 Task: Create a due date automation trigger when advanced on, on the monday of the week before a card is due add dates due in more than 1 working days at 11:00 AM.
Action: Mouse moved to (1180, 99)
Screenshot: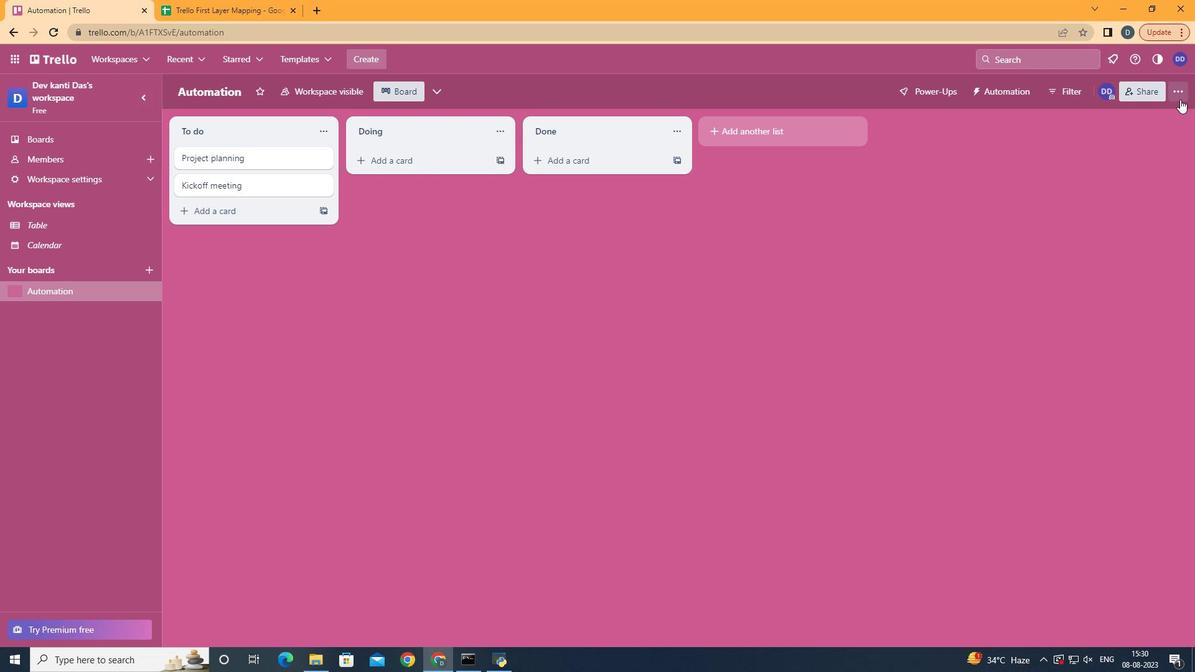 
Action: Mouse pressed left at (1180, 99)
Screenshot: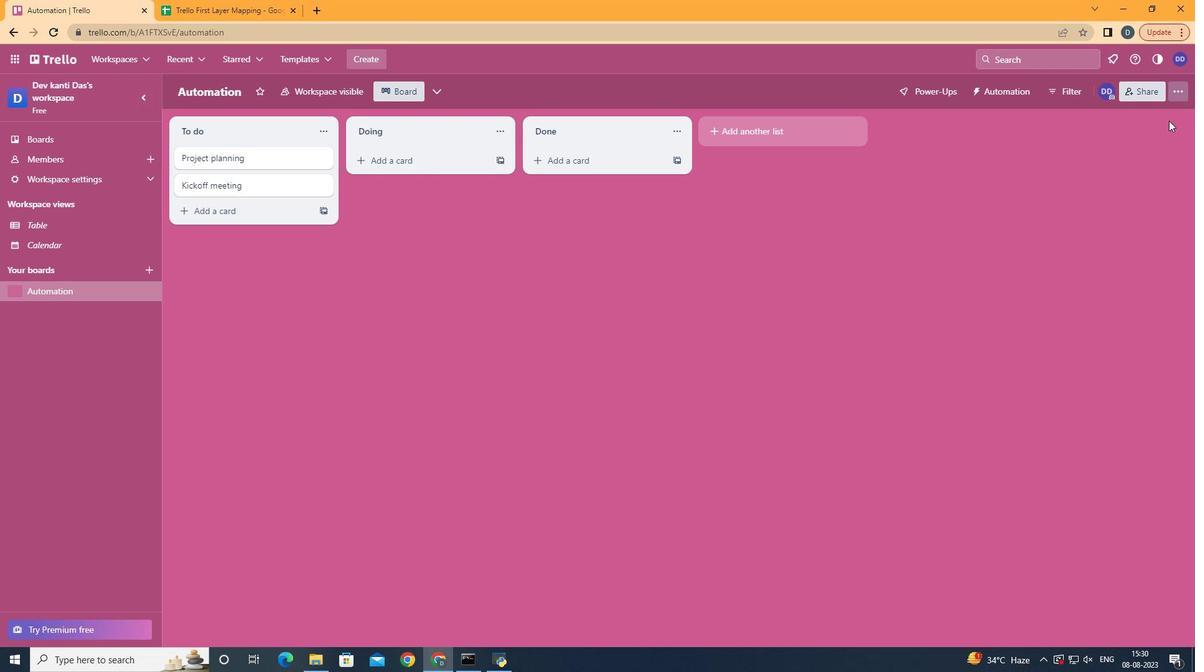 
Action: Mouse moved to (1093, 281)
Screenshot: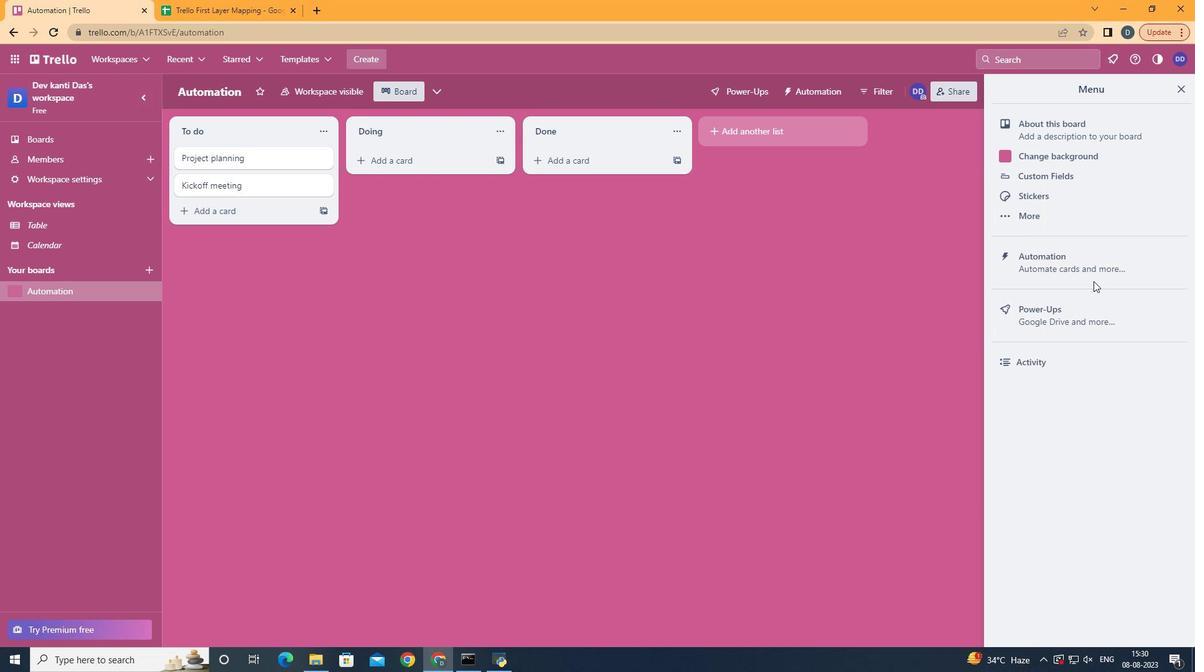 
Action: Mouse pressed left at (1093, 281)
Screenshot: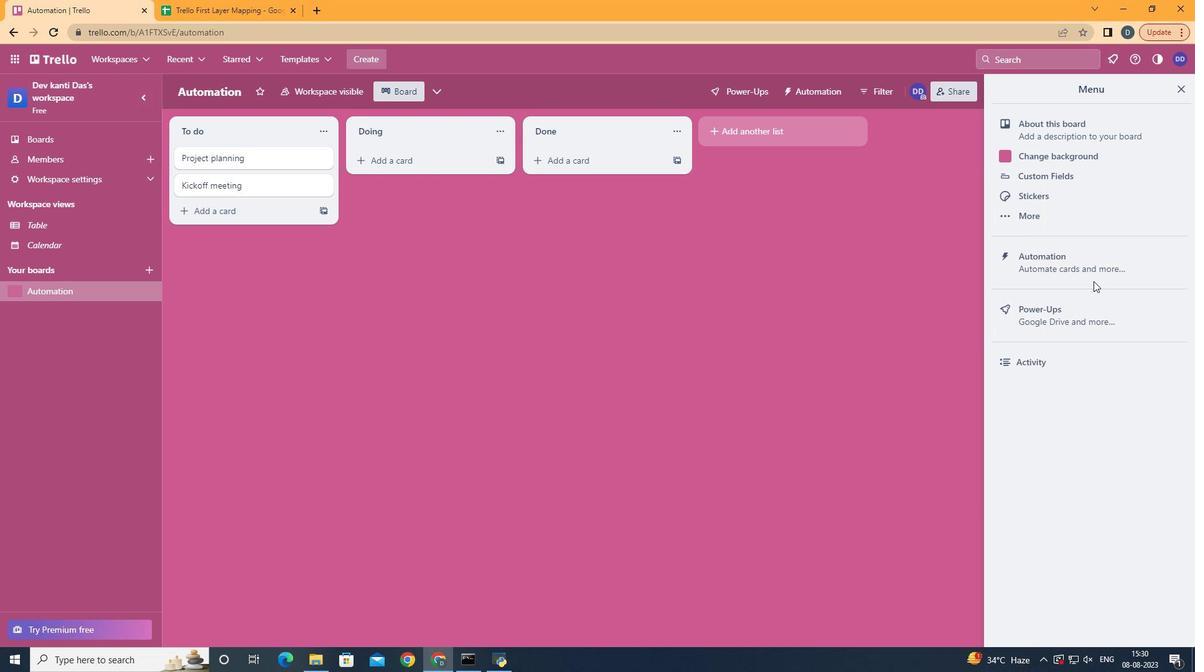 
Action: Mouse moved to (1103, 263)
Screenshot: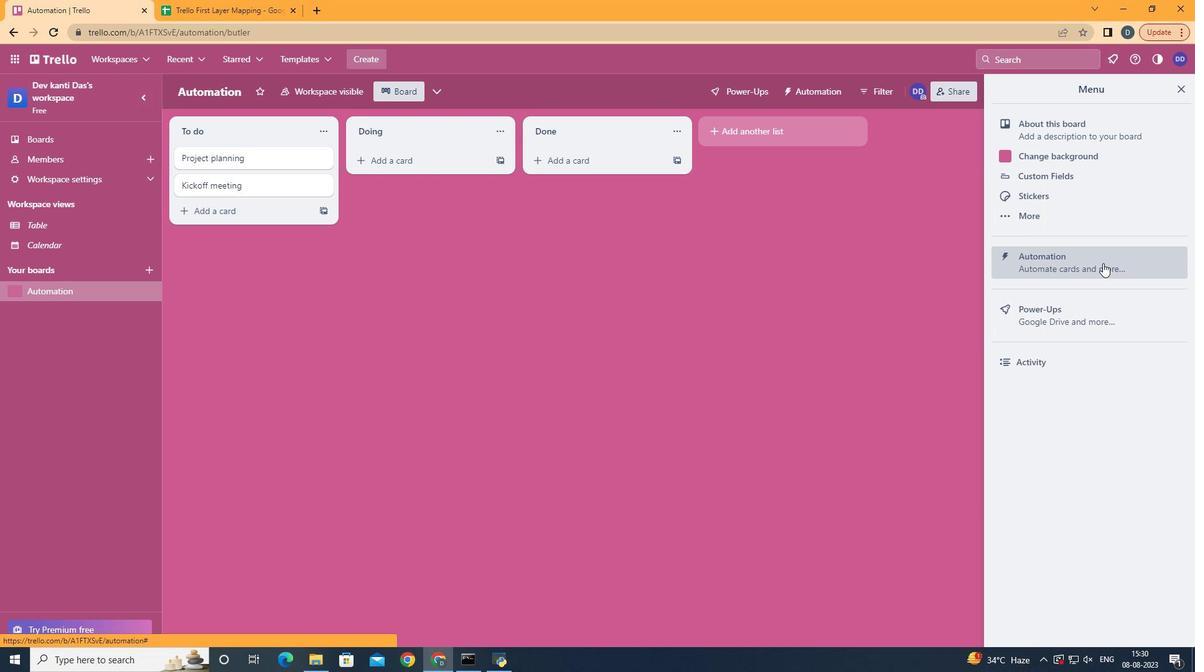 
Action: Mouse pressed left at (1099, 263)
Screenshot: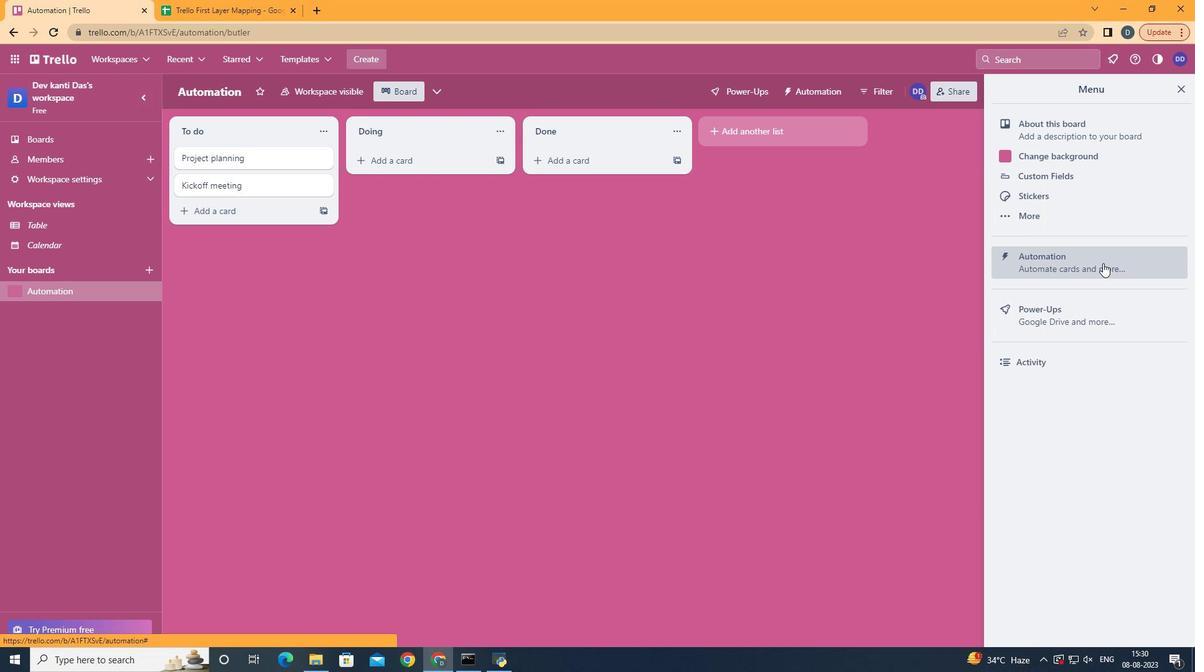 
Action: Mouse moved to (212, 246)
Screenshot: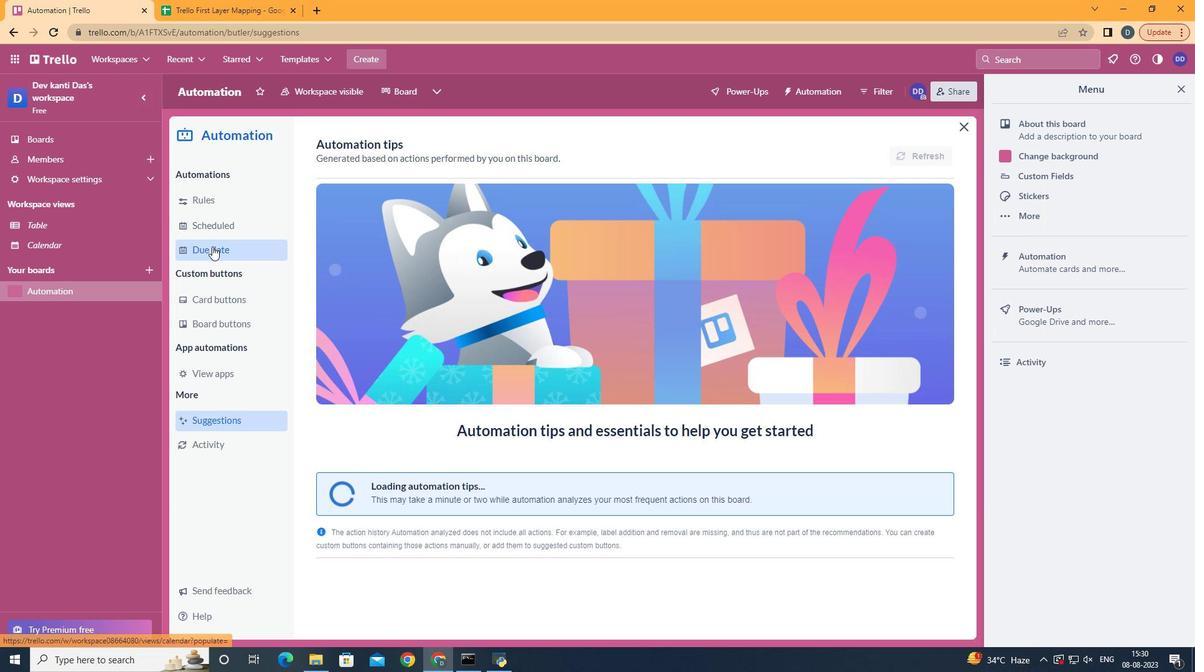 
Action: Mouse pressed left at (212, 246)
Screenshot: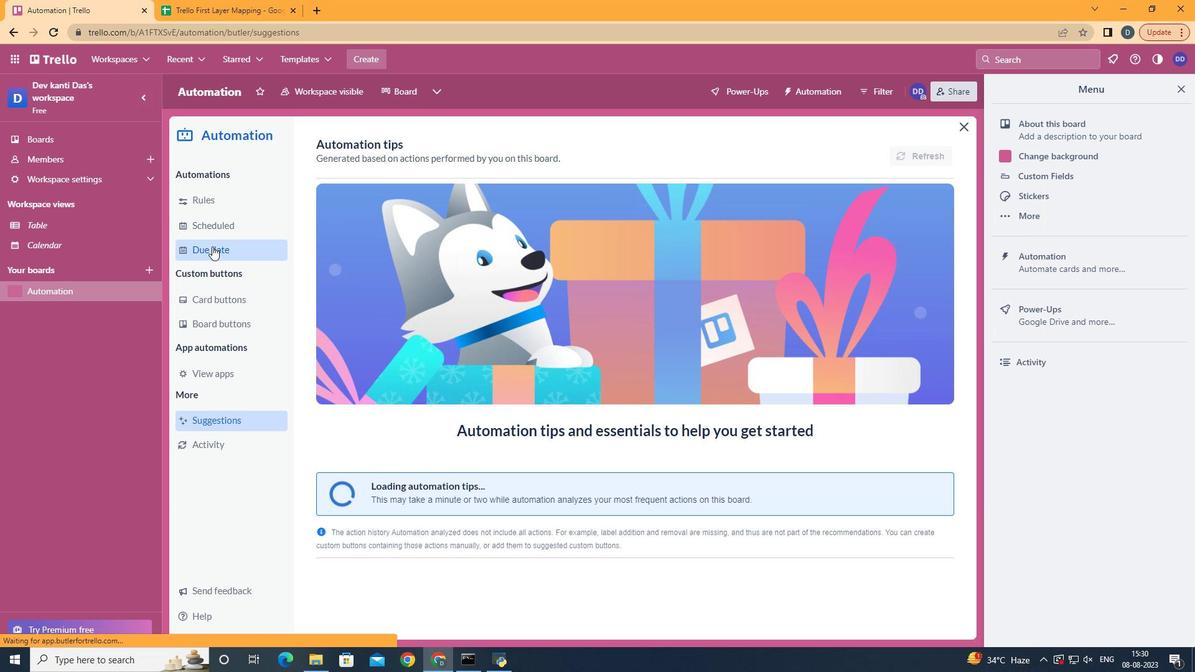 
Action: Mouse moved to (857, 146)
Screenshot: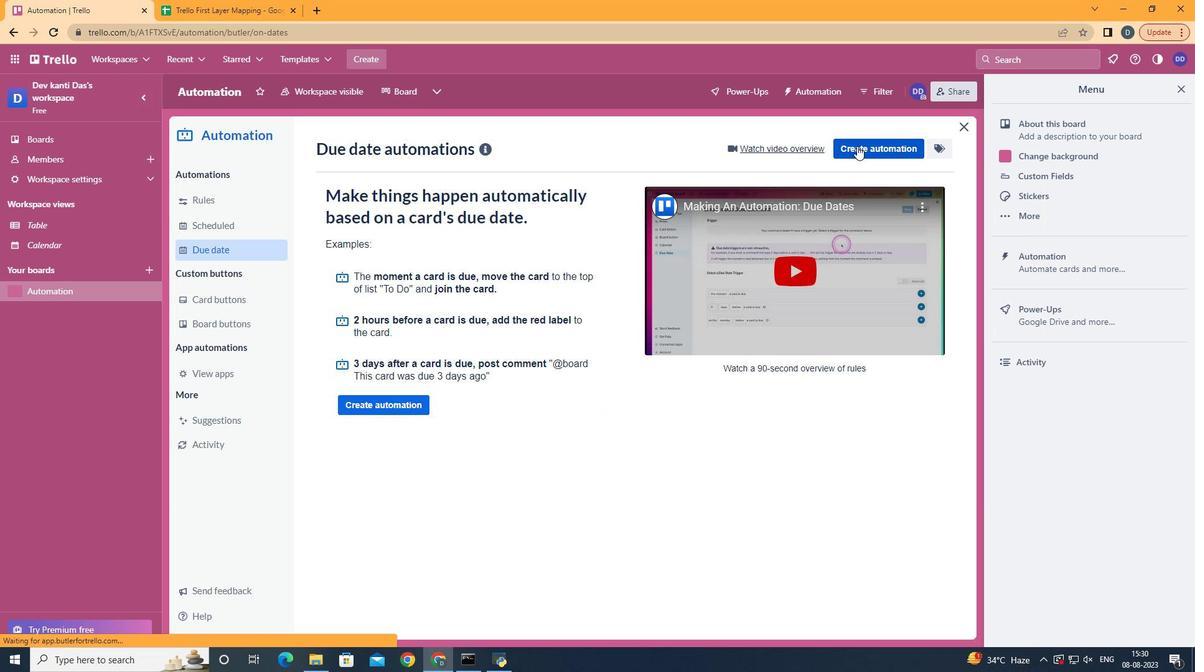 
Action: Mouse pressed left at (857, 146)
Screenshot: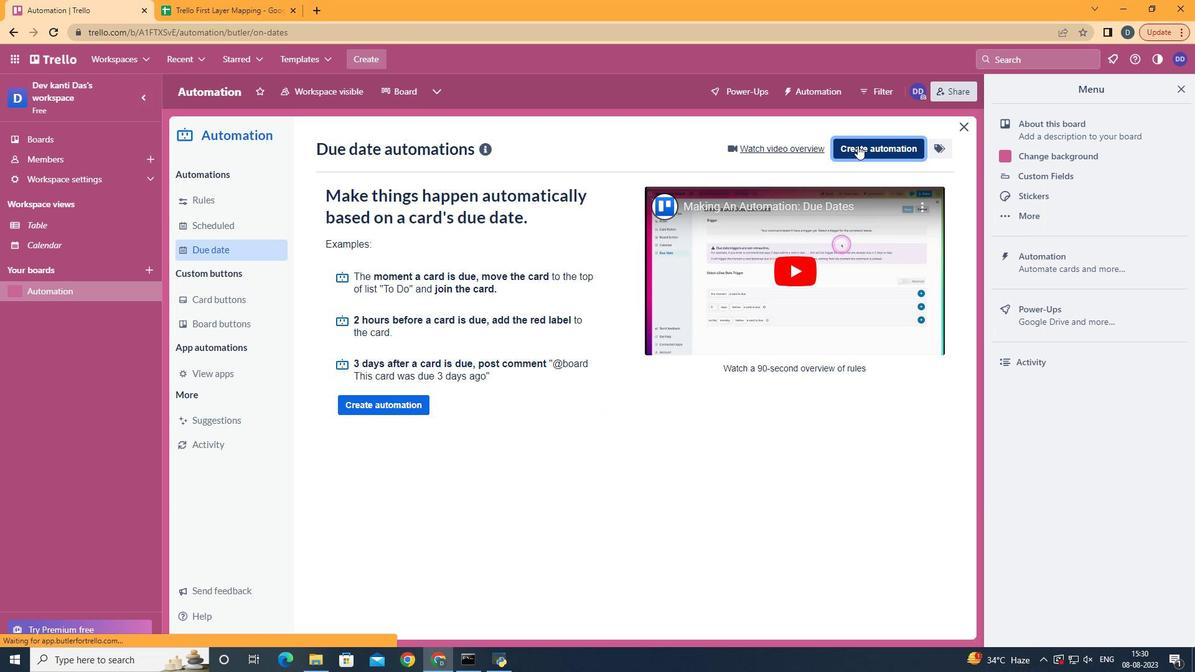 
Action: Mouse moved to (641, 264)
Screenshot: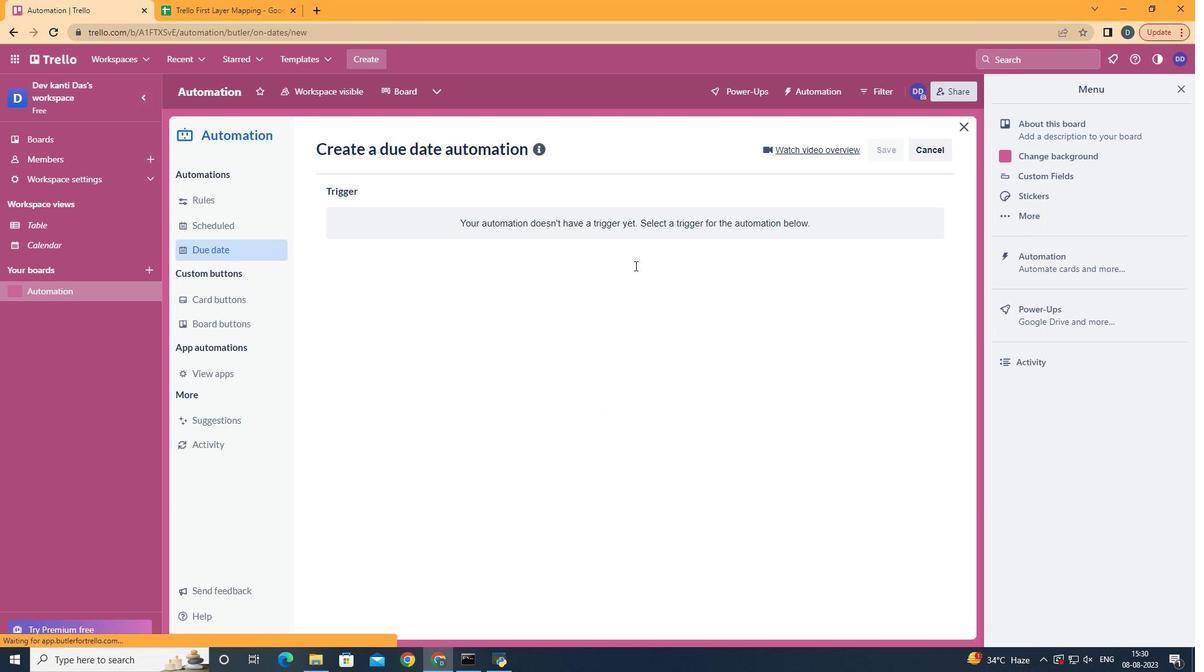 
Action: Mouse pressed left at (641, 264)
Screenshot: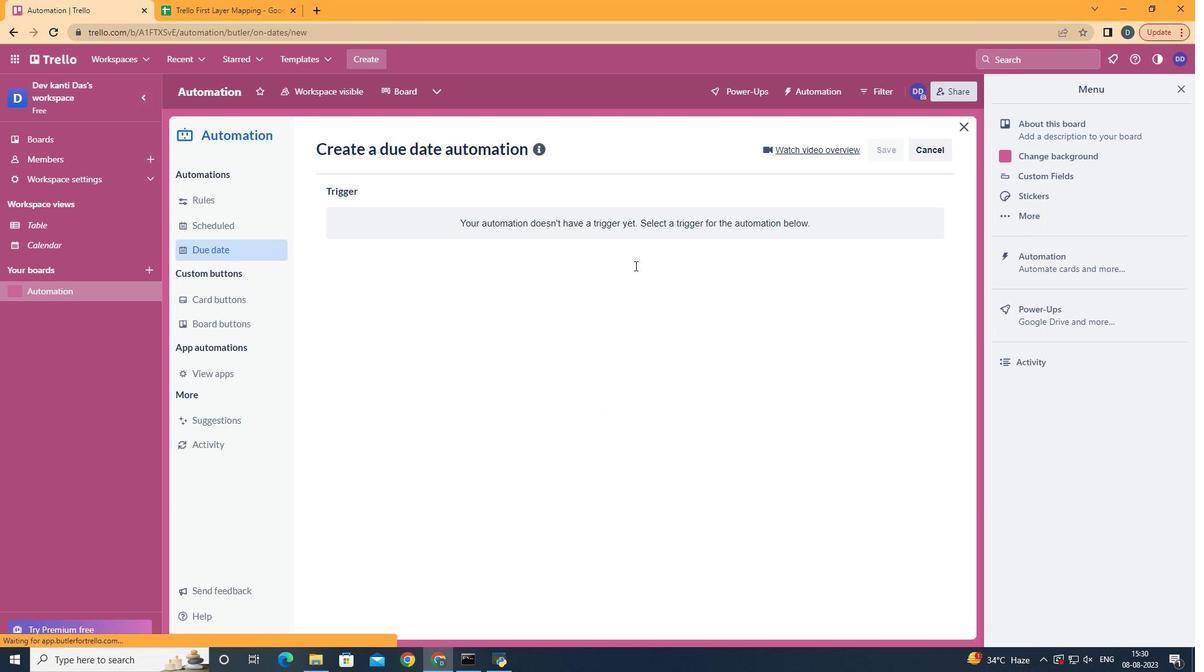 
Action: Mouse moved to (443, 595)
Screenshot: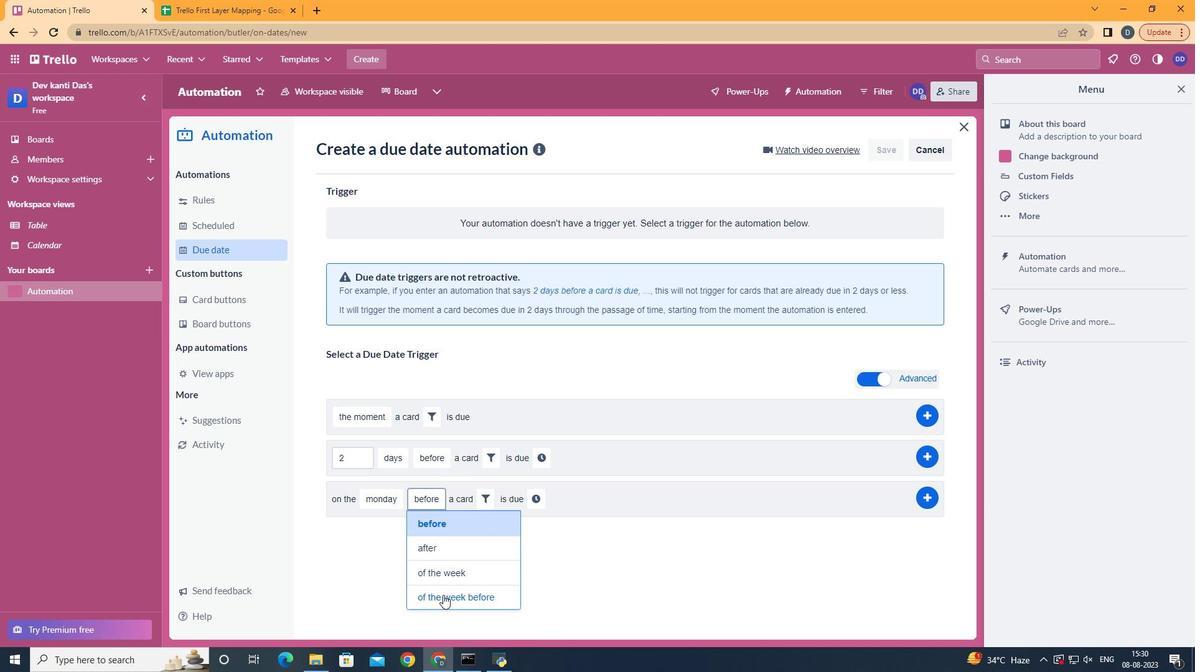 
Action: Mouse pressed left at (443, 595)
Screenshot: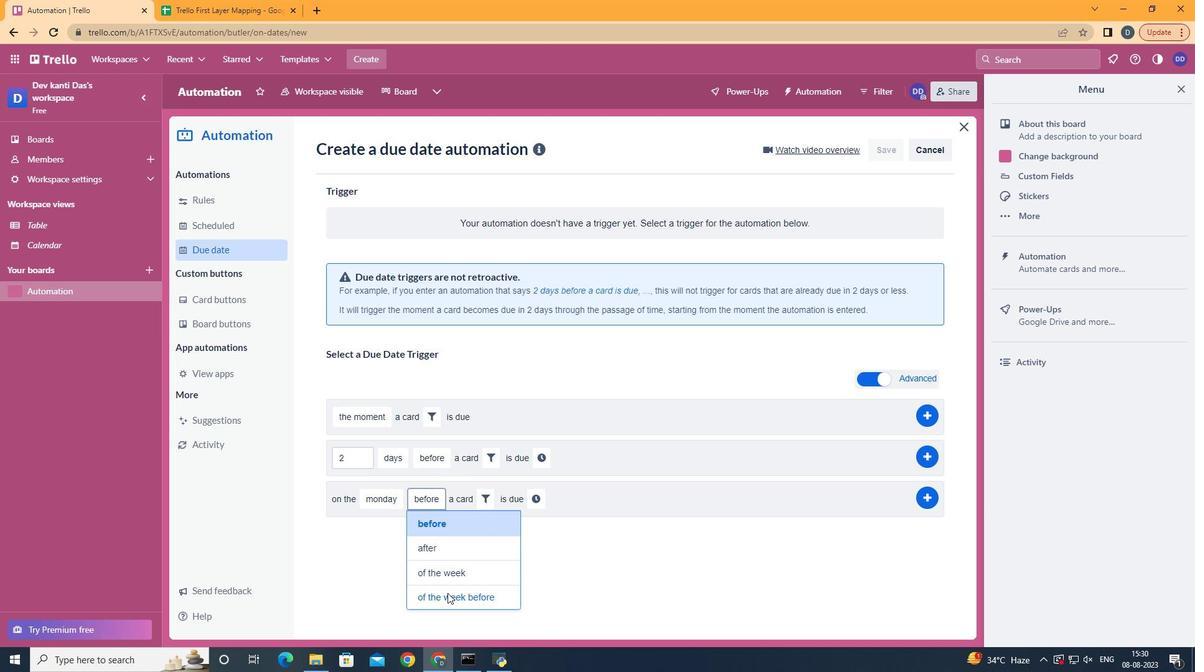 
Action: Mouse moved to (534, 499)
Screenshot: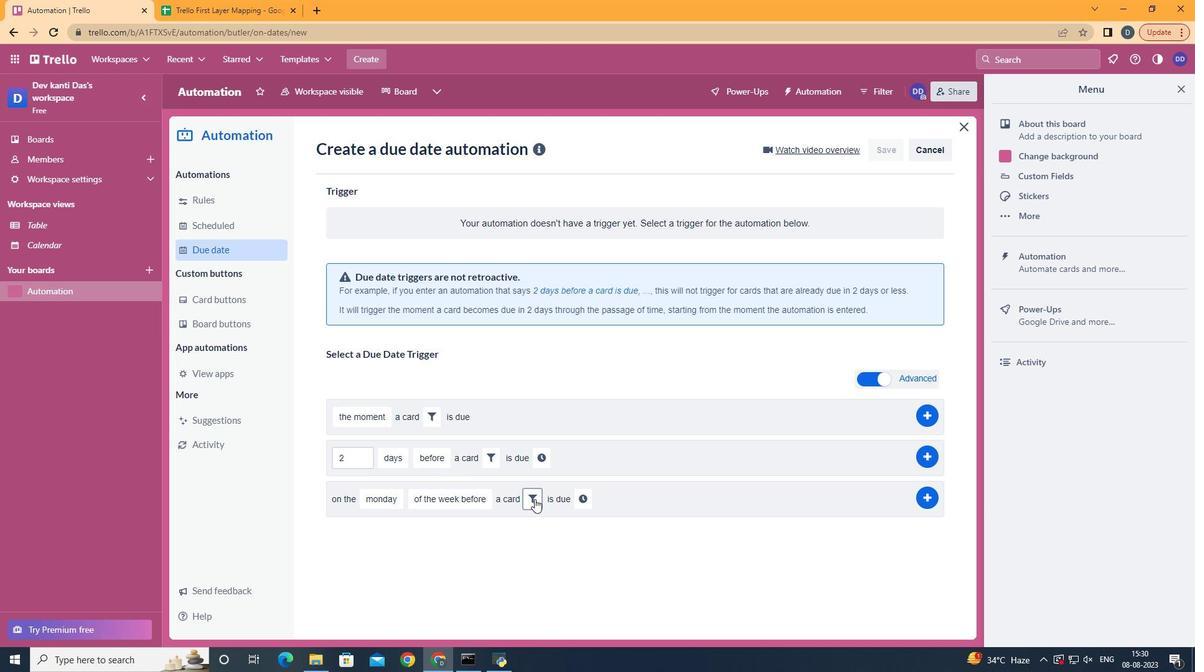 
Action: Mouse pressed left at (534, 499)
Screenshot: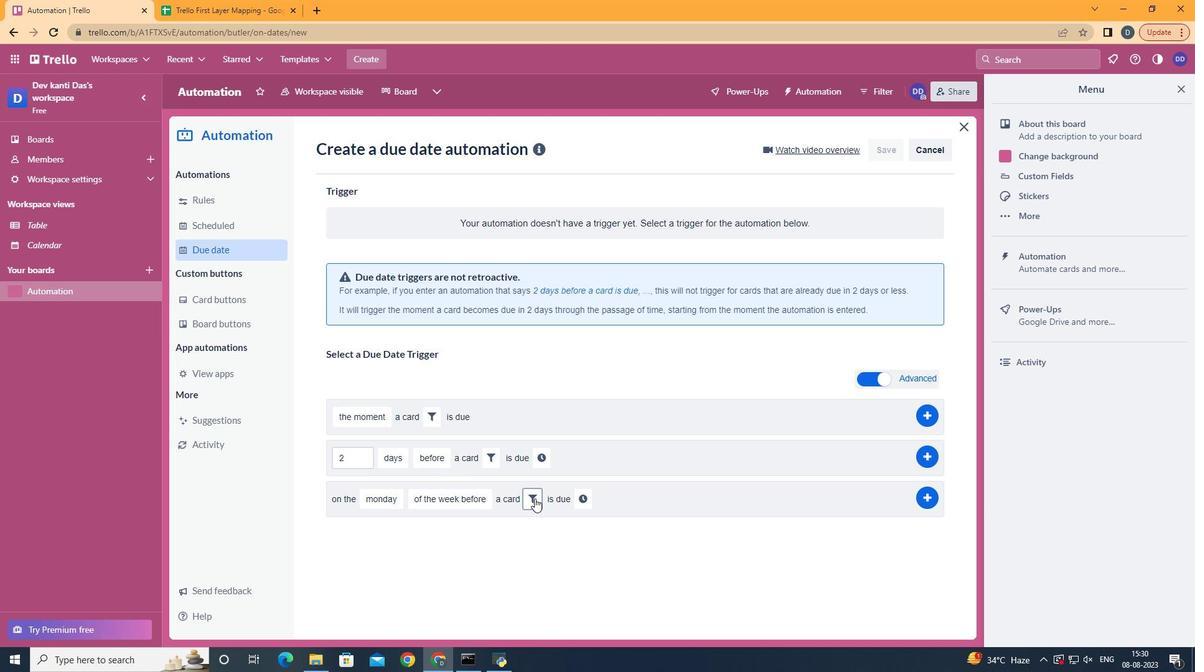 
Action: Mouse moved to (613, 552)
Screenshot: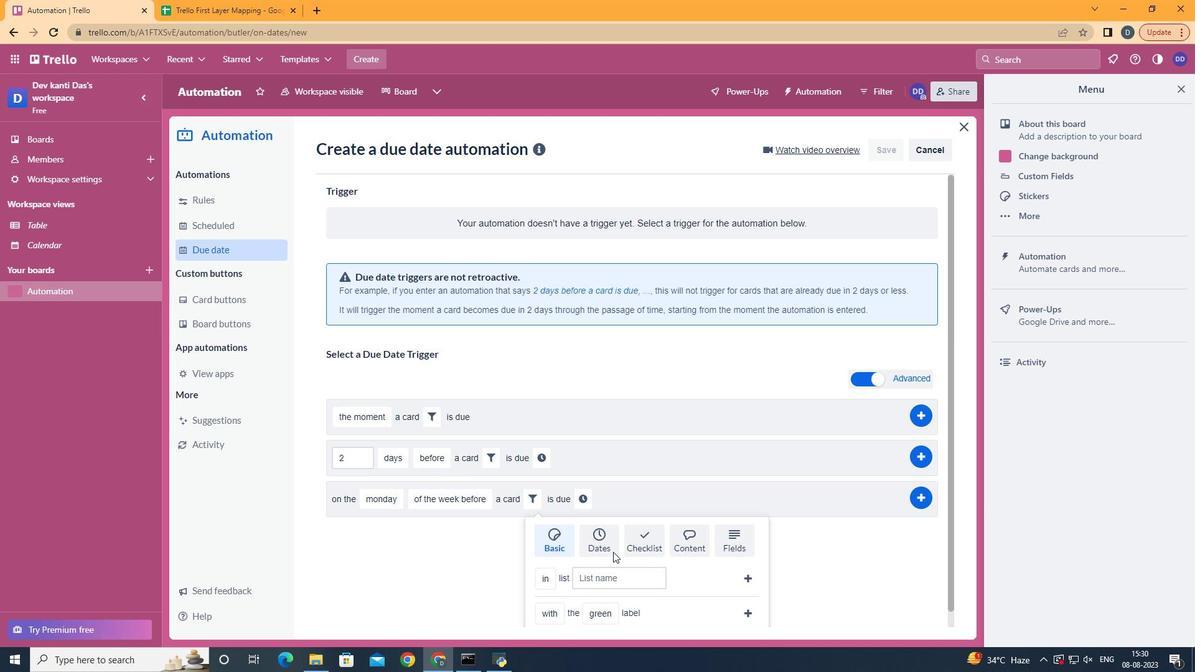
Action: Mouse pressed left at (613, 552)
Screenshot: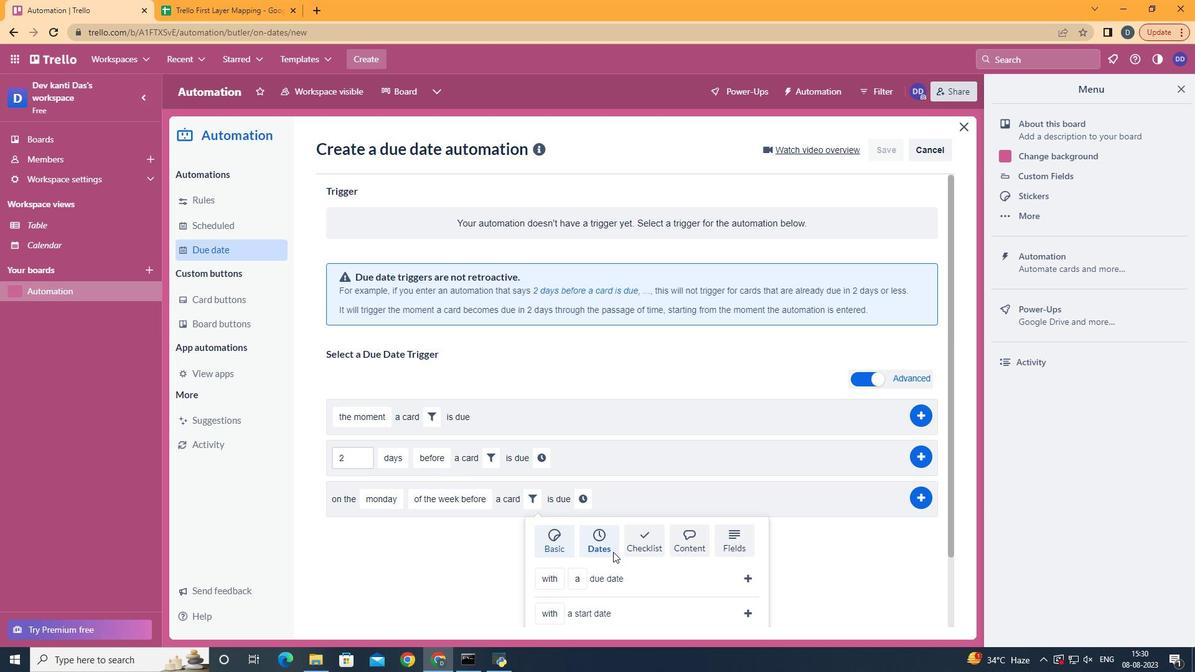 
Action: Mouse scrolled (613, 551) with delta (0, 0)
Screenshot: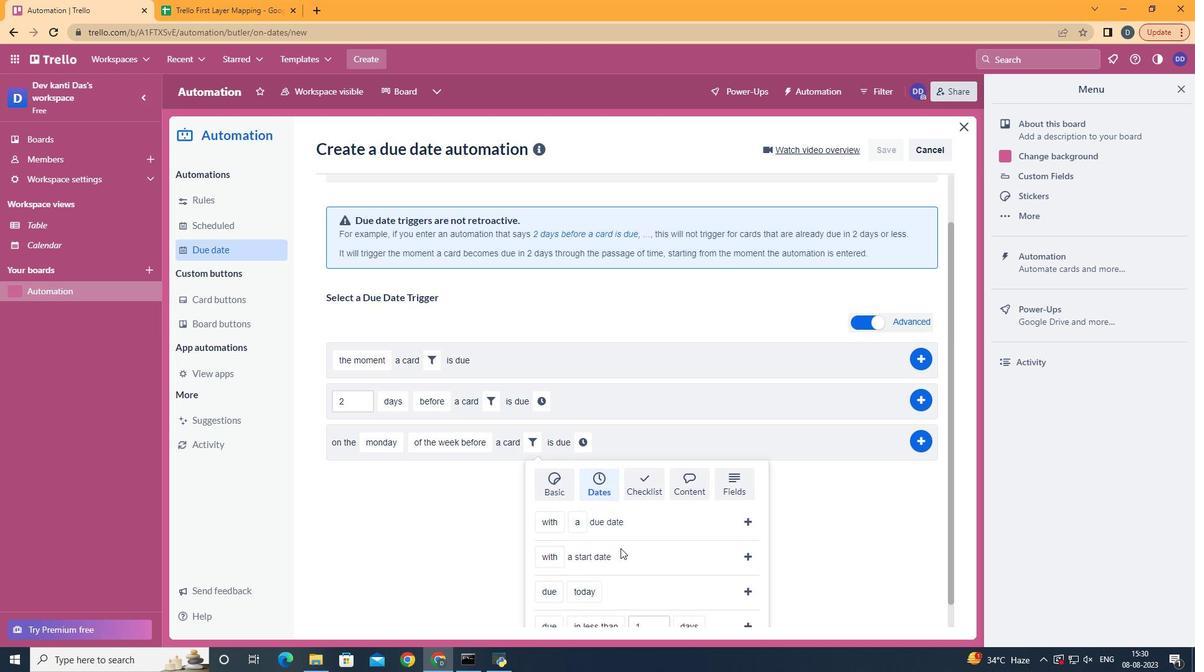 
Action: Mouse scrolled (613, 551) with delta (0, 0)
Screenshot: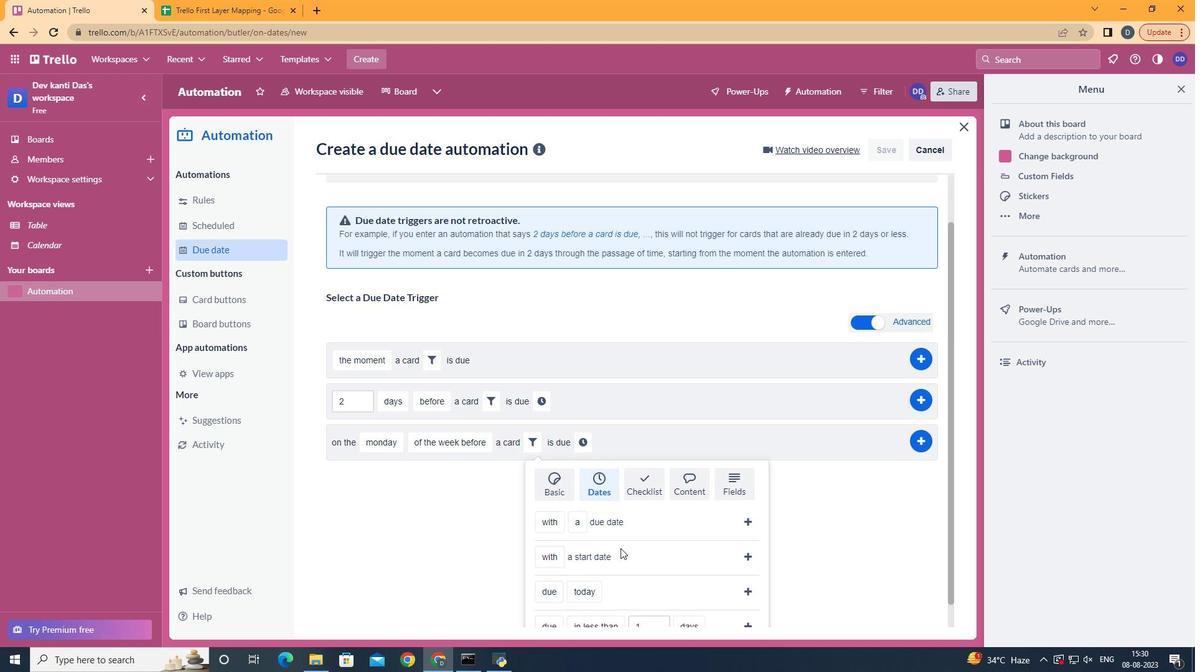 
Action: Mouse scrolled (613, 551) with delta (0, 0)
Screenshot: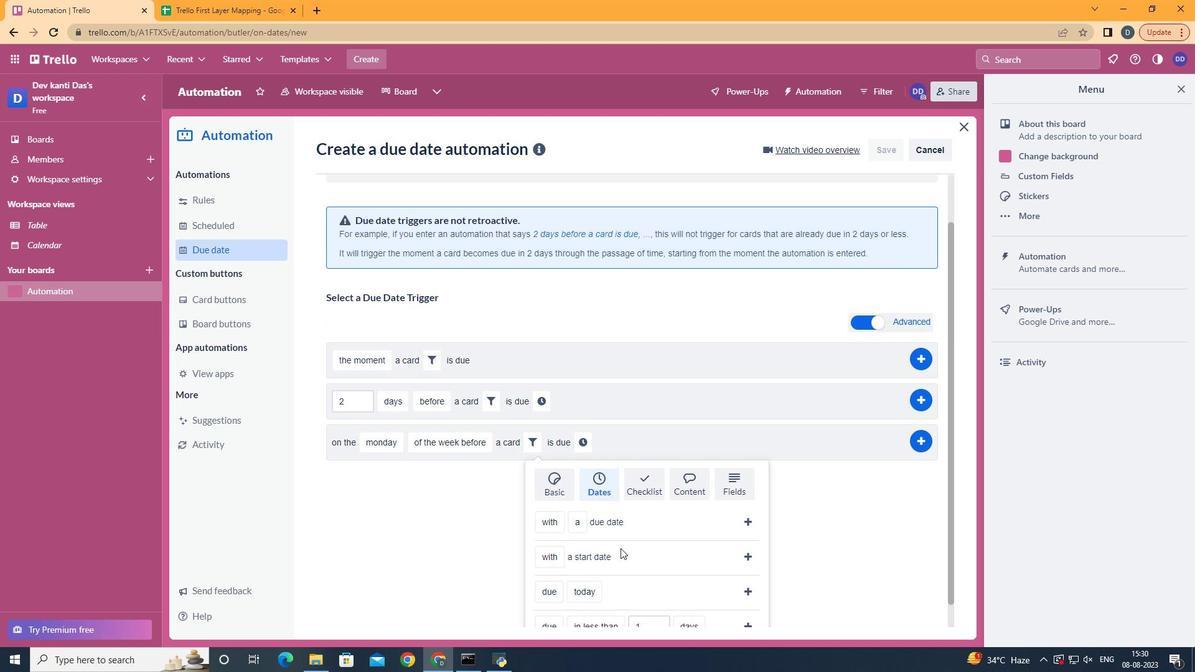 
Action: Mouse scrolled (613, 551) with delta (0, 0)
Screenshot: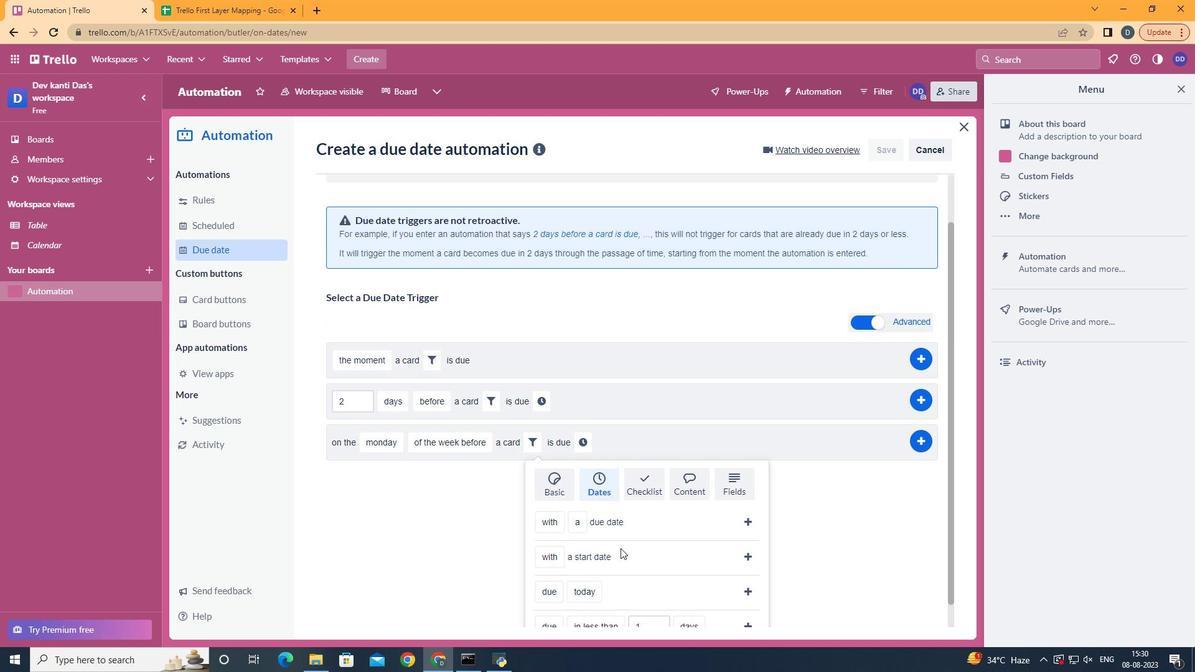 
Action: Mouse scrolled (613, 551) with delta (0, 0)
Screenshot: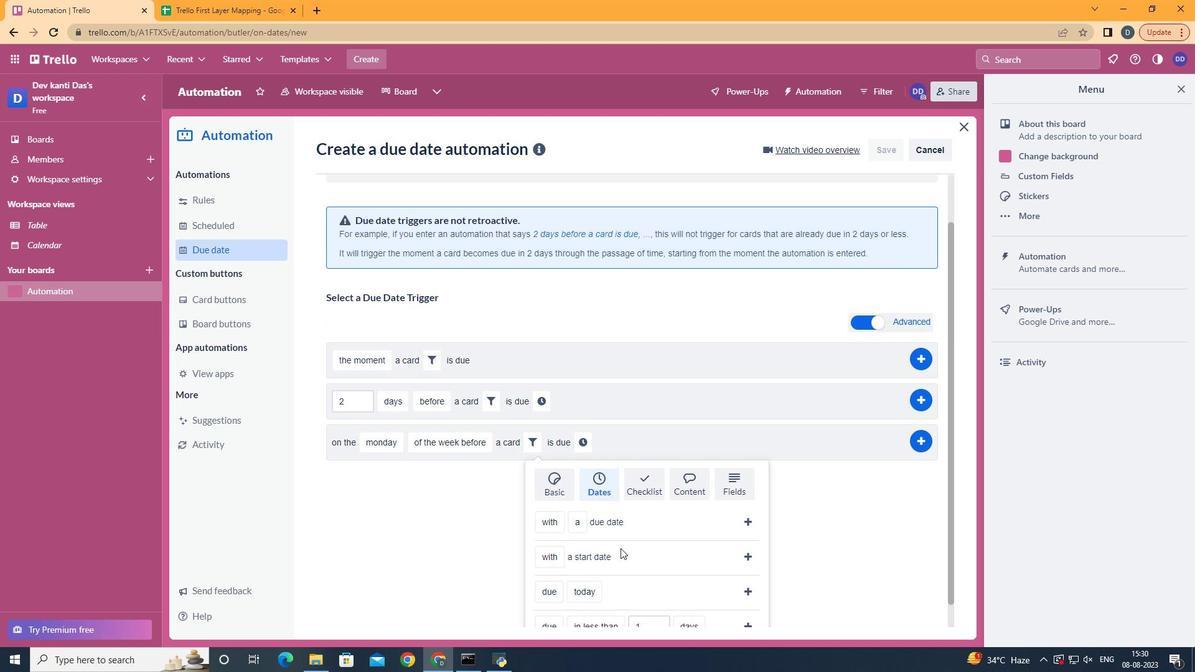 
Action: Mouse scrolled (613, 551) with delta (0, 0)
Screenshot: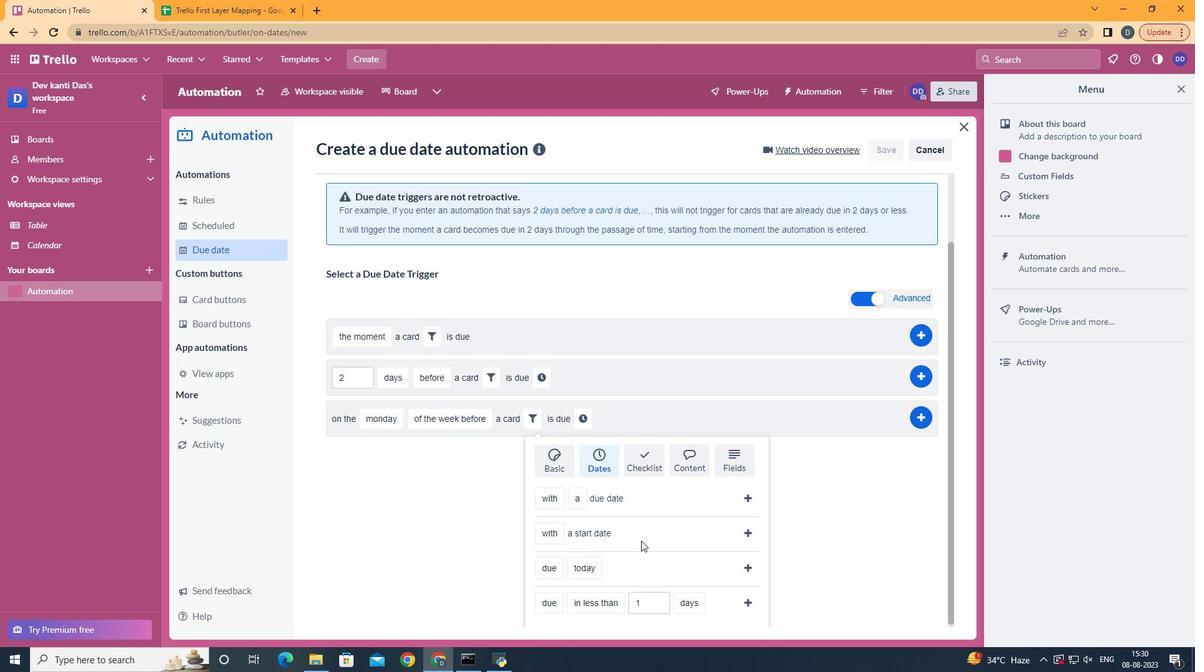 
Action: Mouse moved to (564, 546)
Screenshot: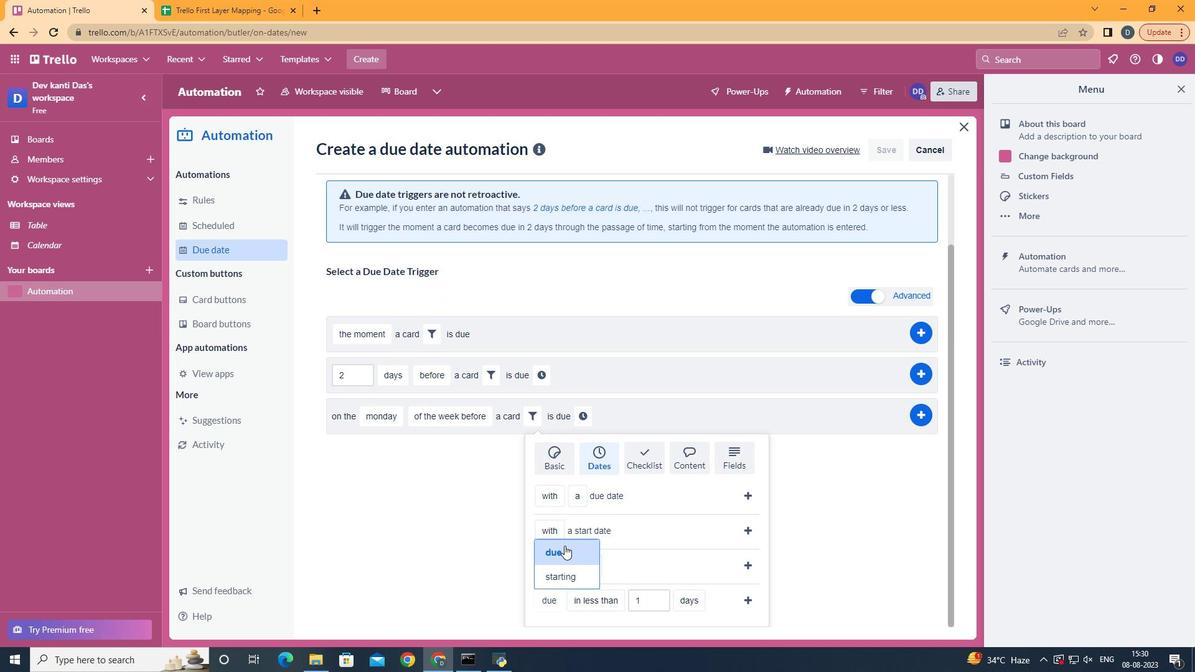 
Action: Mouse pressed left at (564, 546)
Screenshot: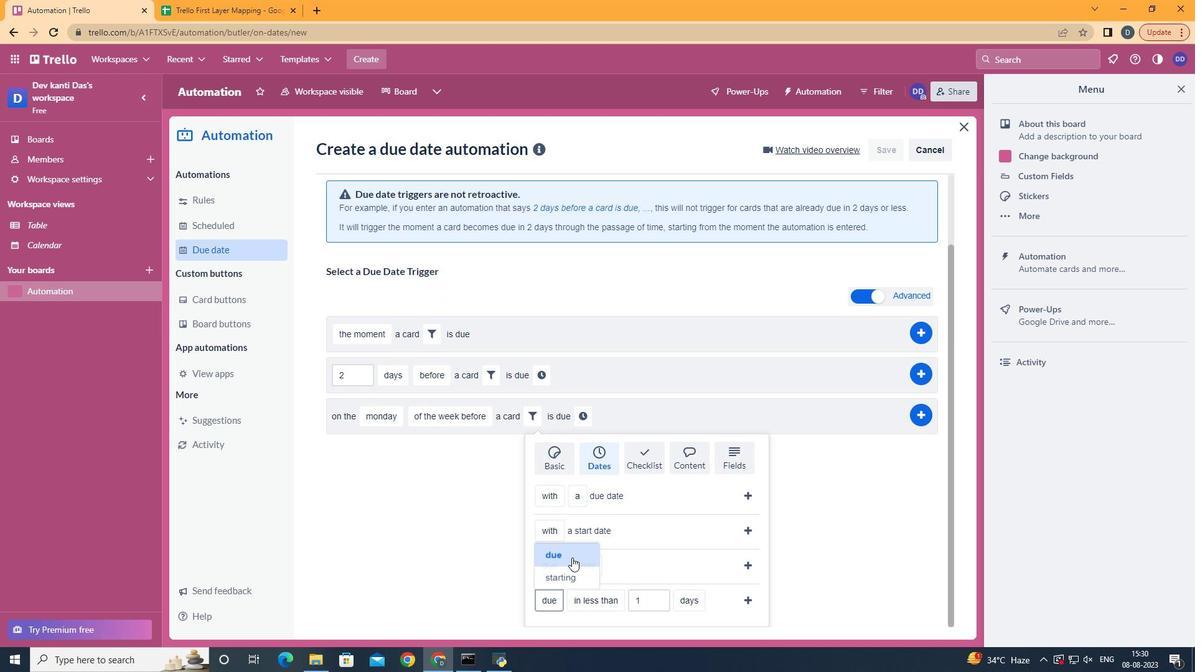
Action: Mouse moved to (615, 523)
Screenshot: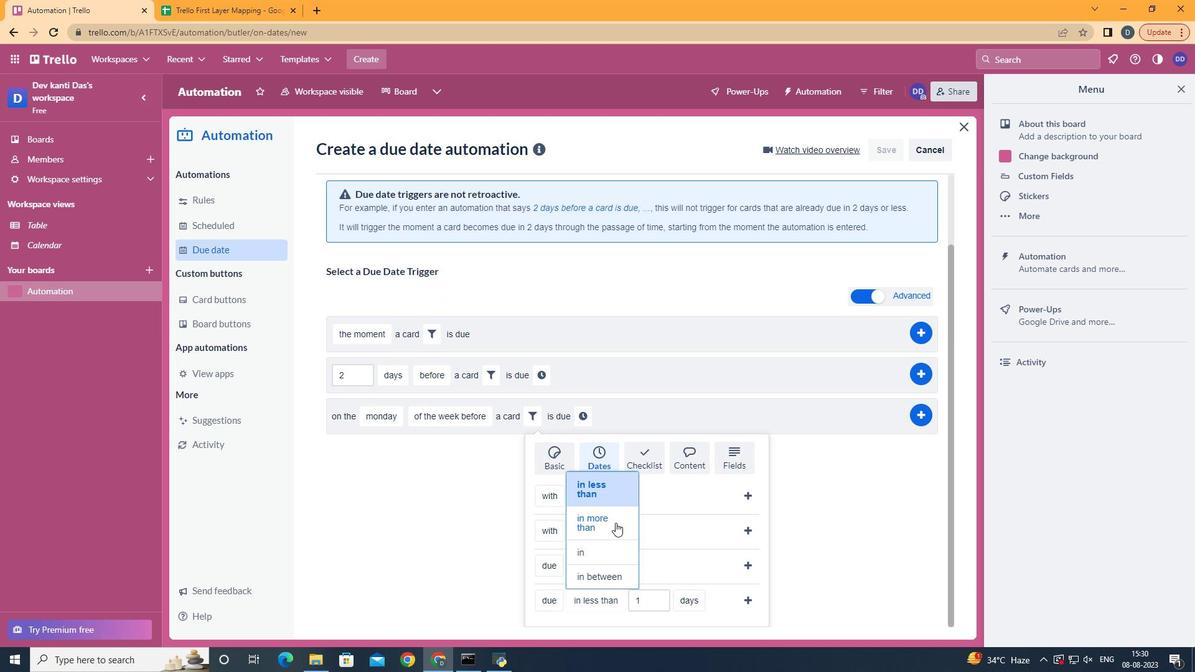 
Action: Mouse pressed left at (615, 523)
Screenshot: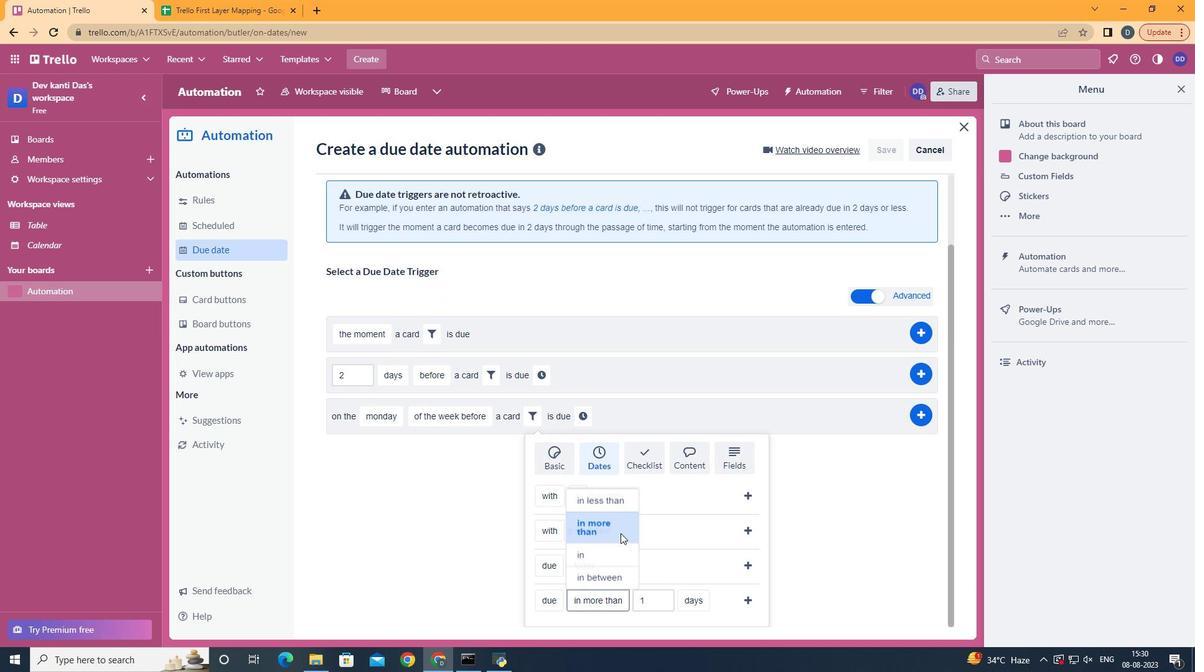 
Action: Mouse moved to (702, 577)
Screenshot: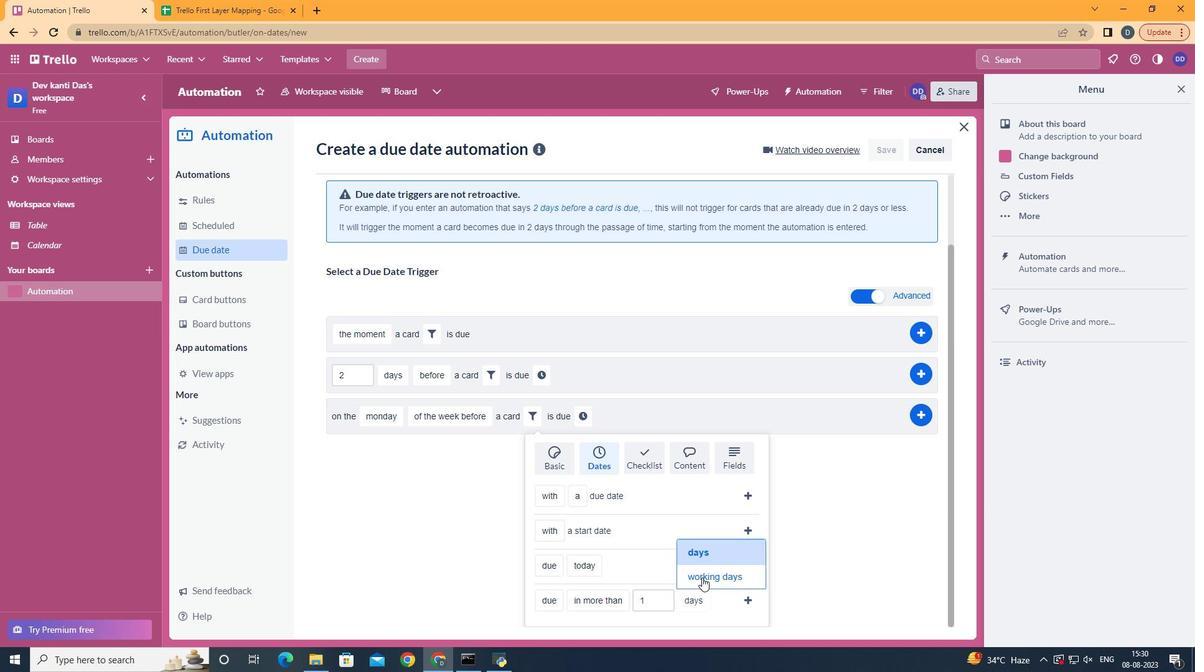 
Action: Mouse pressed left at (702, 577)
Screenshot: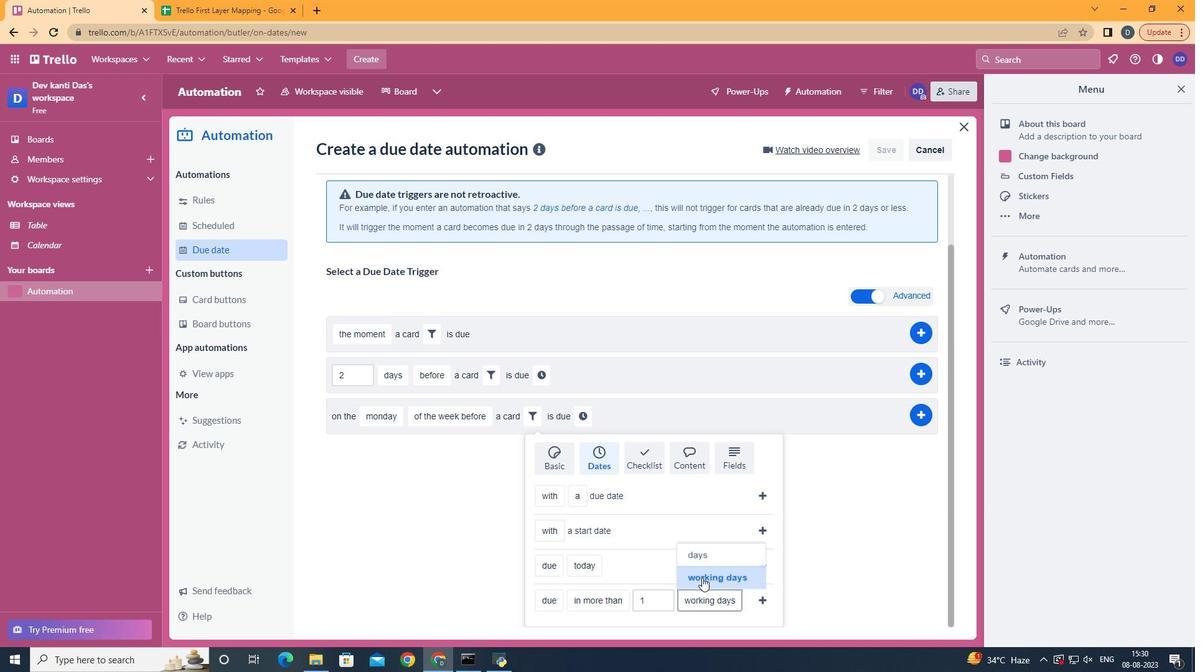 
Action: Mouse moved to (755, 600)
Screenshot: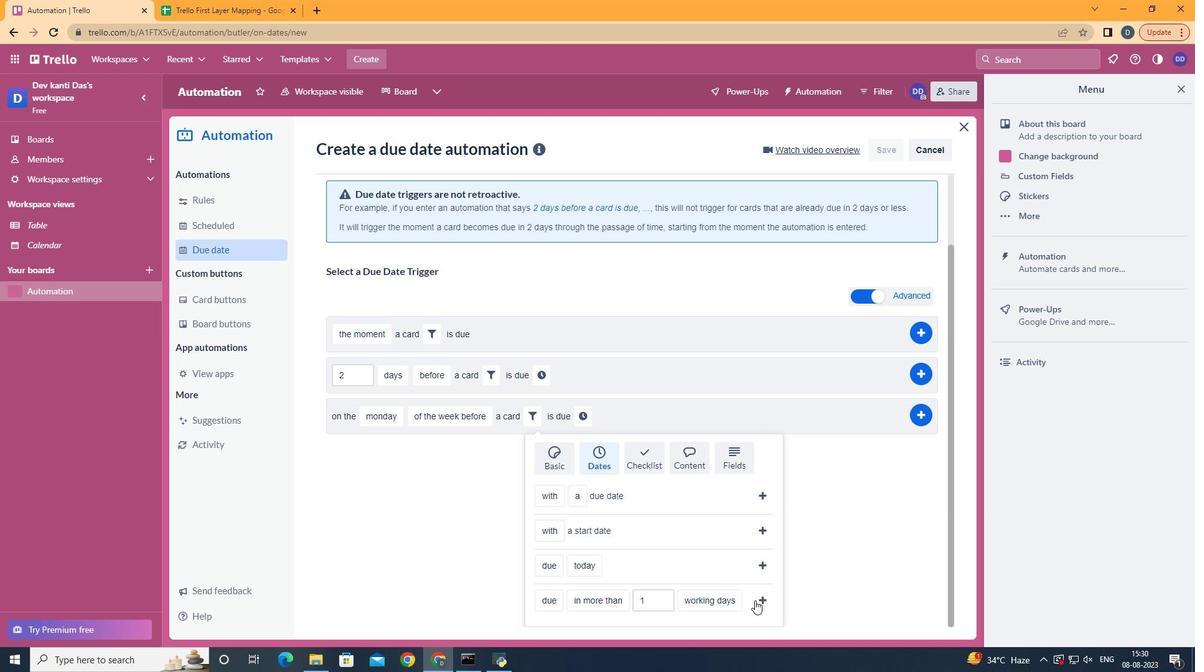 
Action: Mouse pressed left at (755, 600)
Screenshot: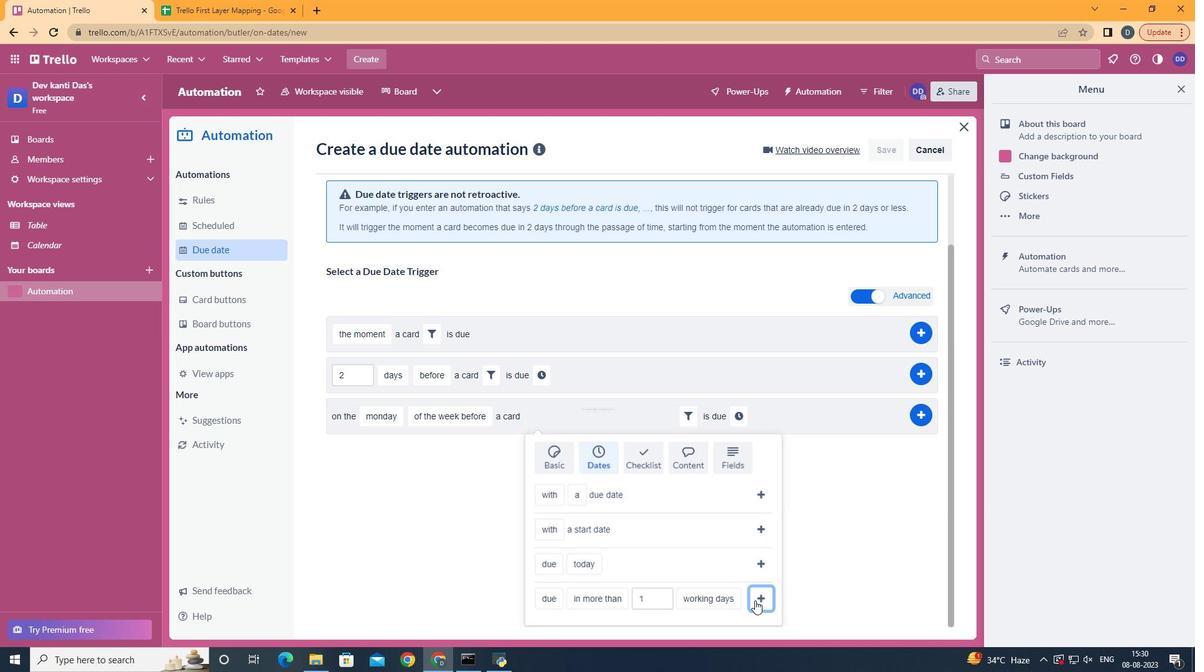 
Action: Mouse moved to (736, 500)
Screenshot: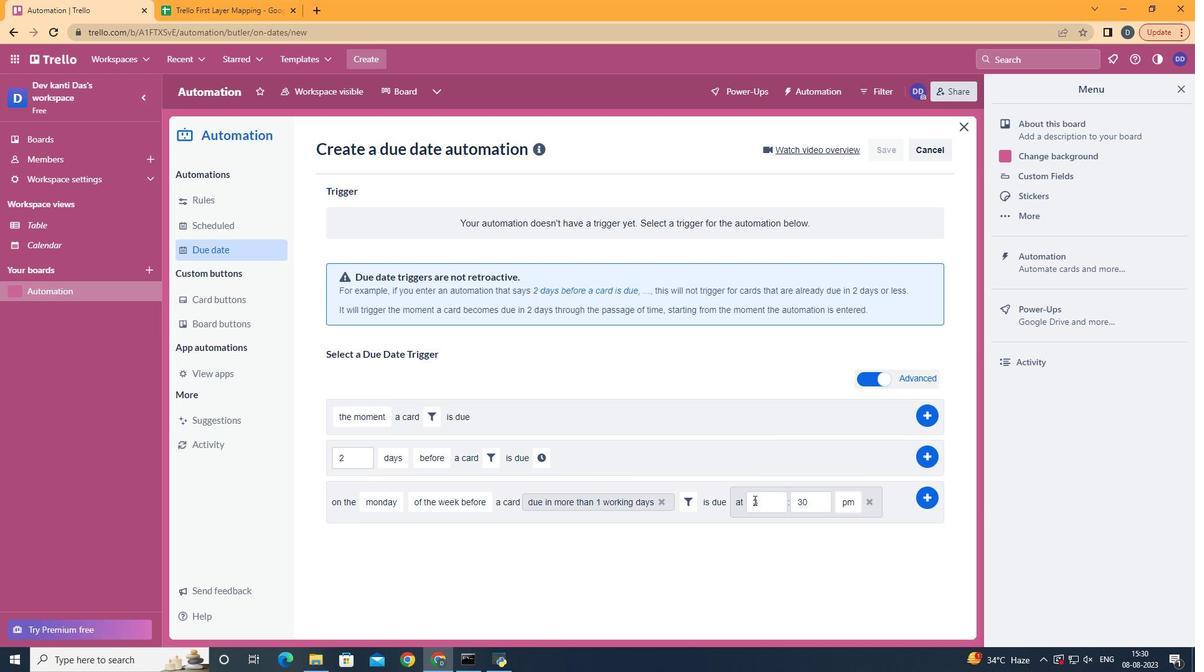 
Action: Mouse pressed left at (736, 500)
Screenshot: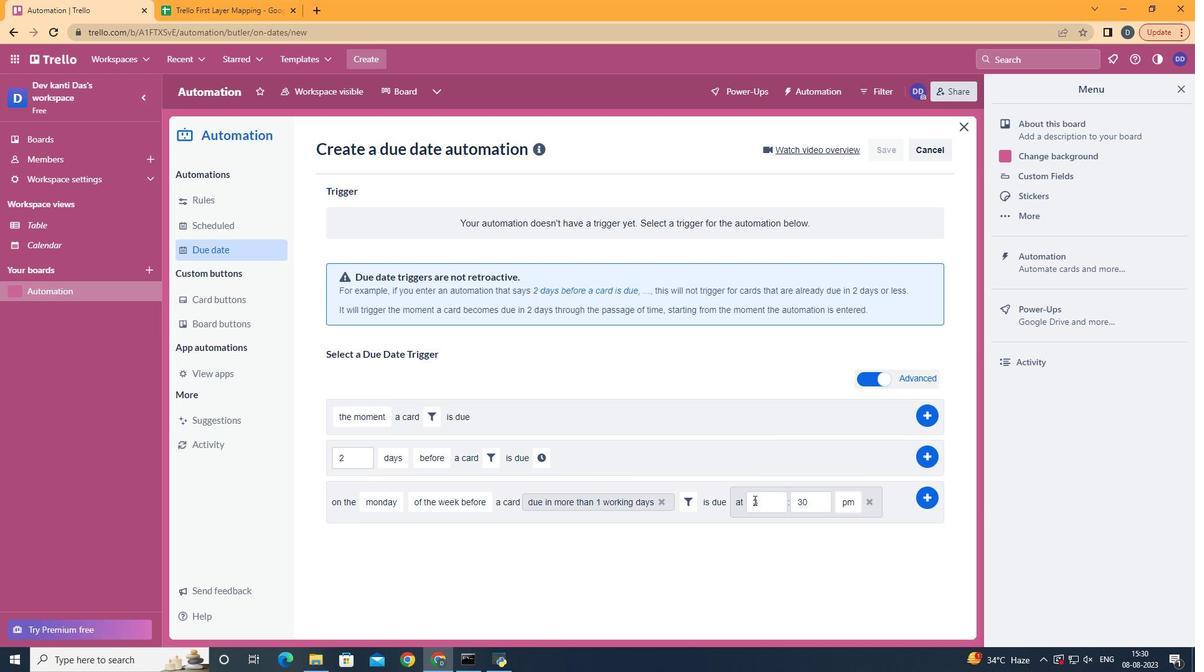 
Action: Mouse moved to (780, 501)
Screenshot: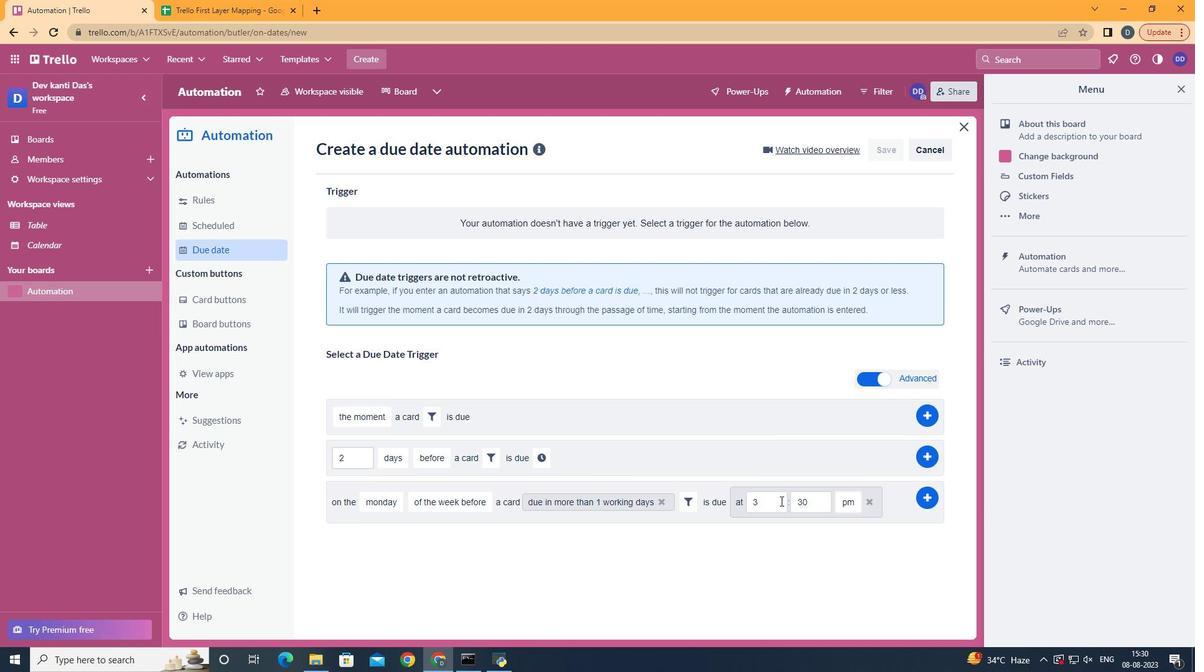 
Action: Mouse pressed left at (780, 501)
Screenshot: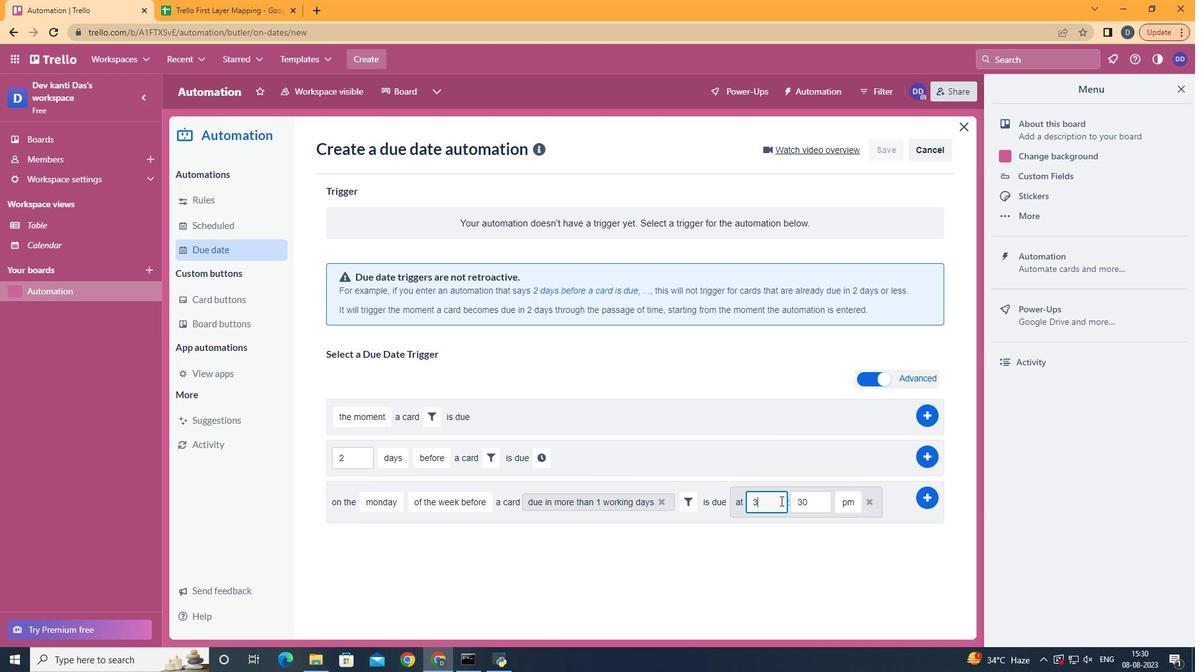 
Action: Mouse moved to (780, 503)
Screenshot: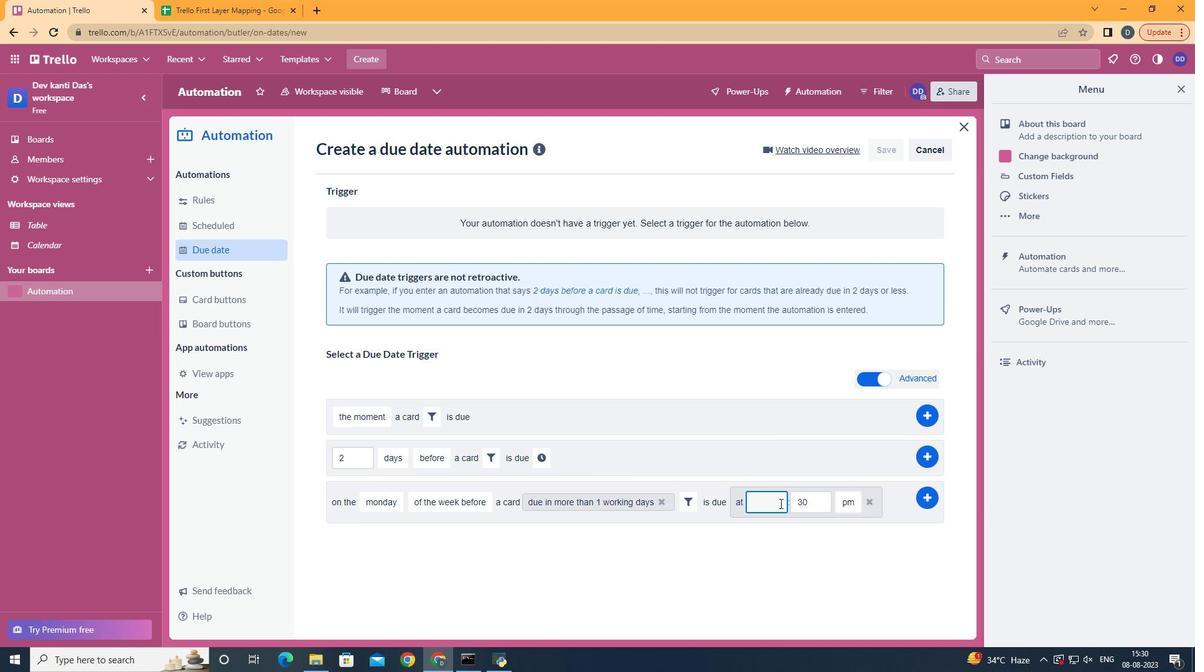 
Action: Key pressed <Key.backspace>11
Screenshot: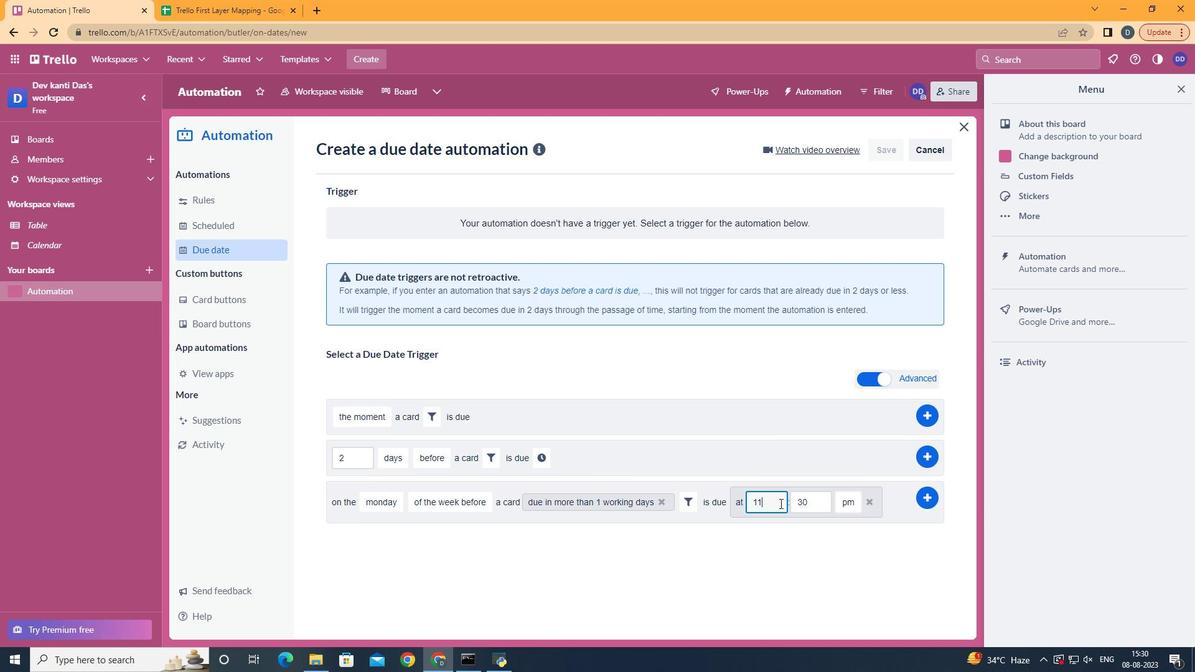 
Action: Mouse moved to (824, 500)
Screenshot: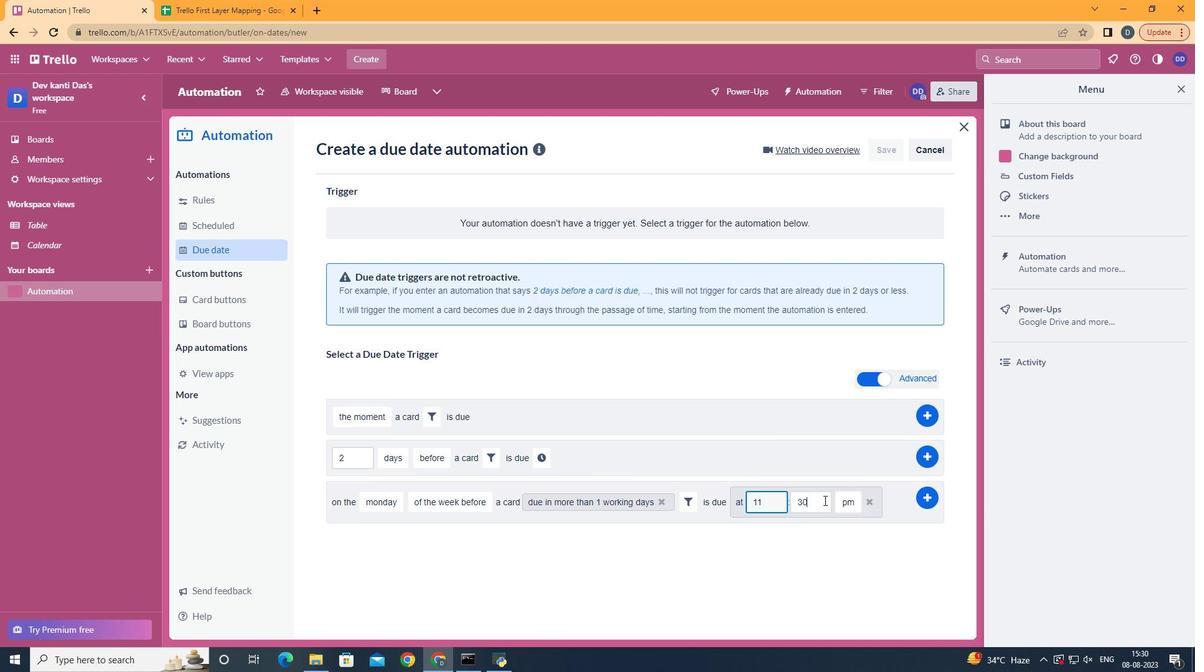 
Action: Mouse pressed left at (824, 500)
Screenshot: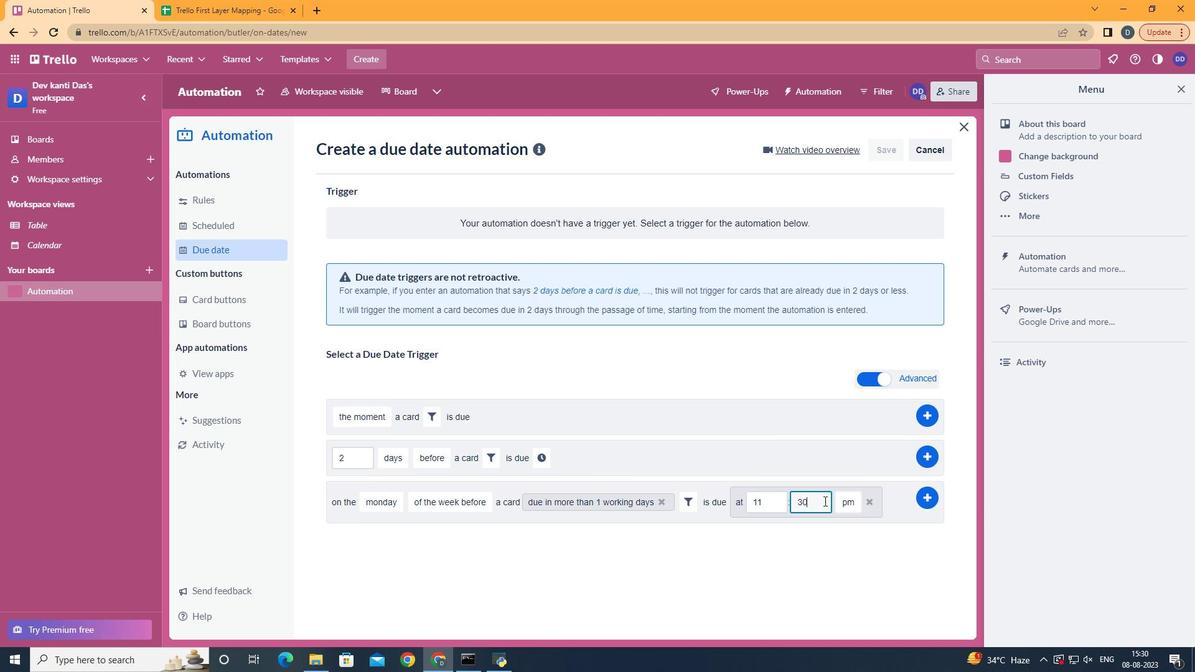 
Action: Key pressed <Key.backspace>
Screenshot: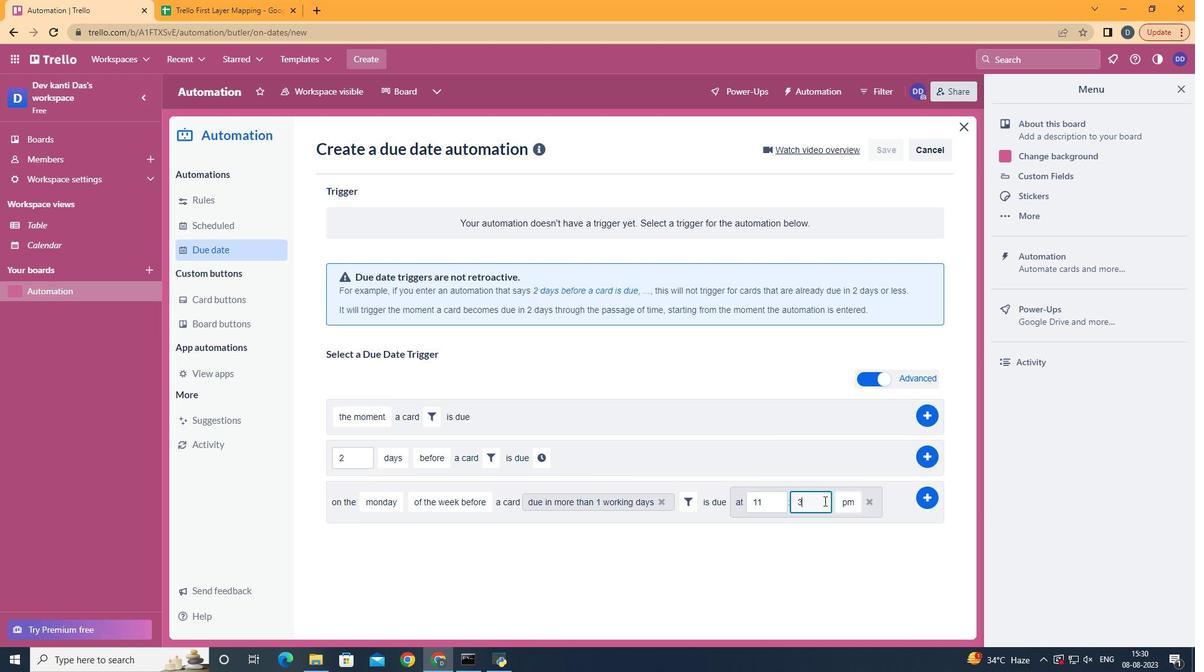 
Action: Mouse moved to (824, 501)
Screenshot: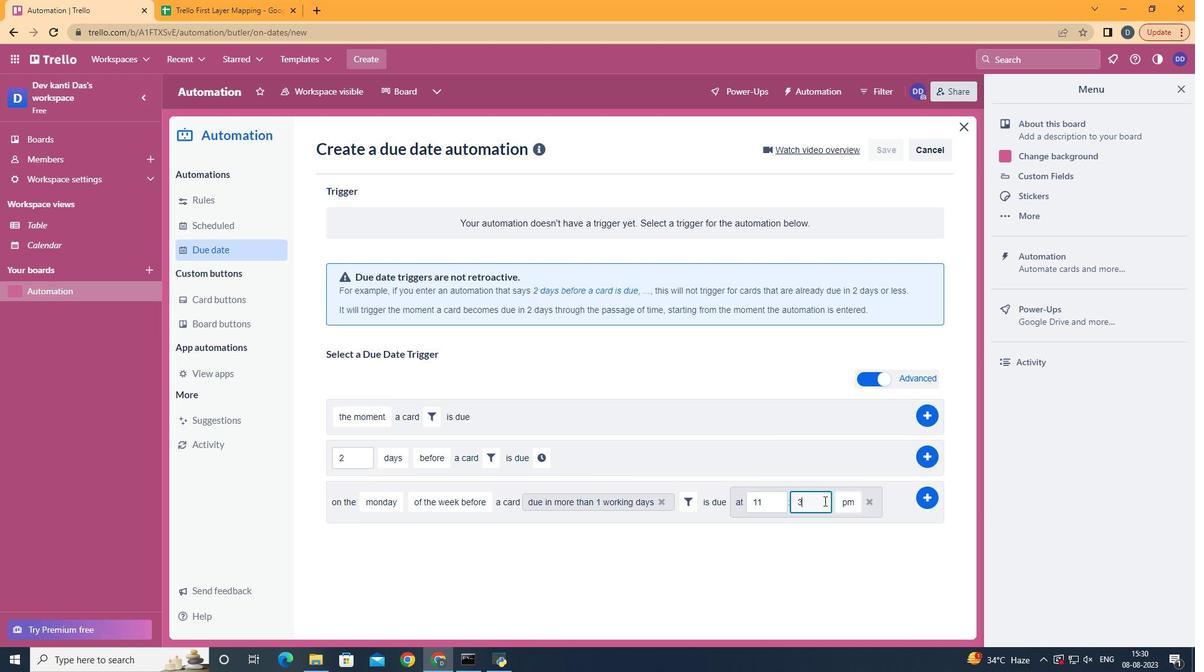 
Action: Key pressed <Key.backspace>00
Screenshot: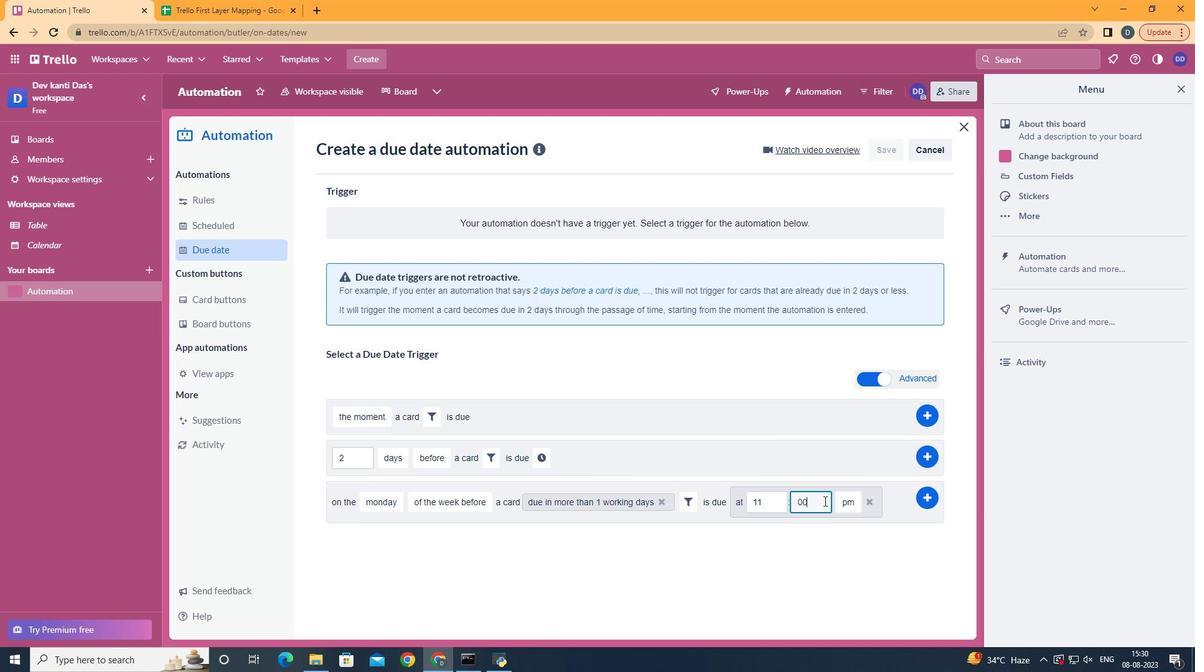 
Action: Mouse moved to (851, 528)
Screenshot: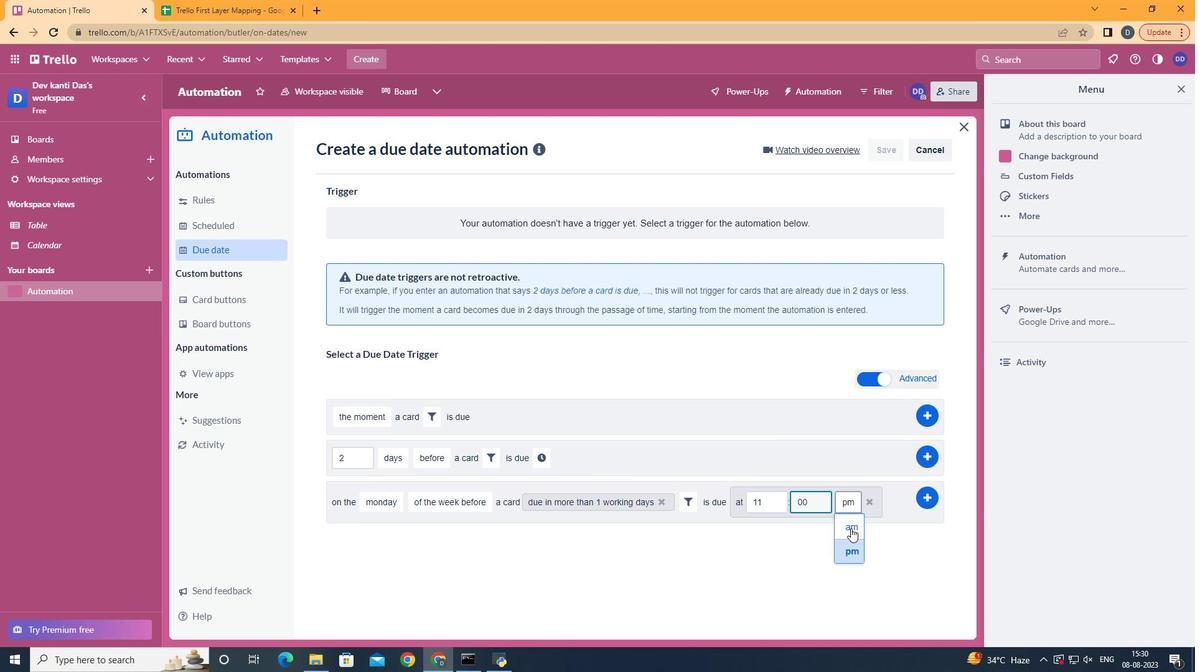 
Action: Mouse pressed left at (851, 528)
Screenshot: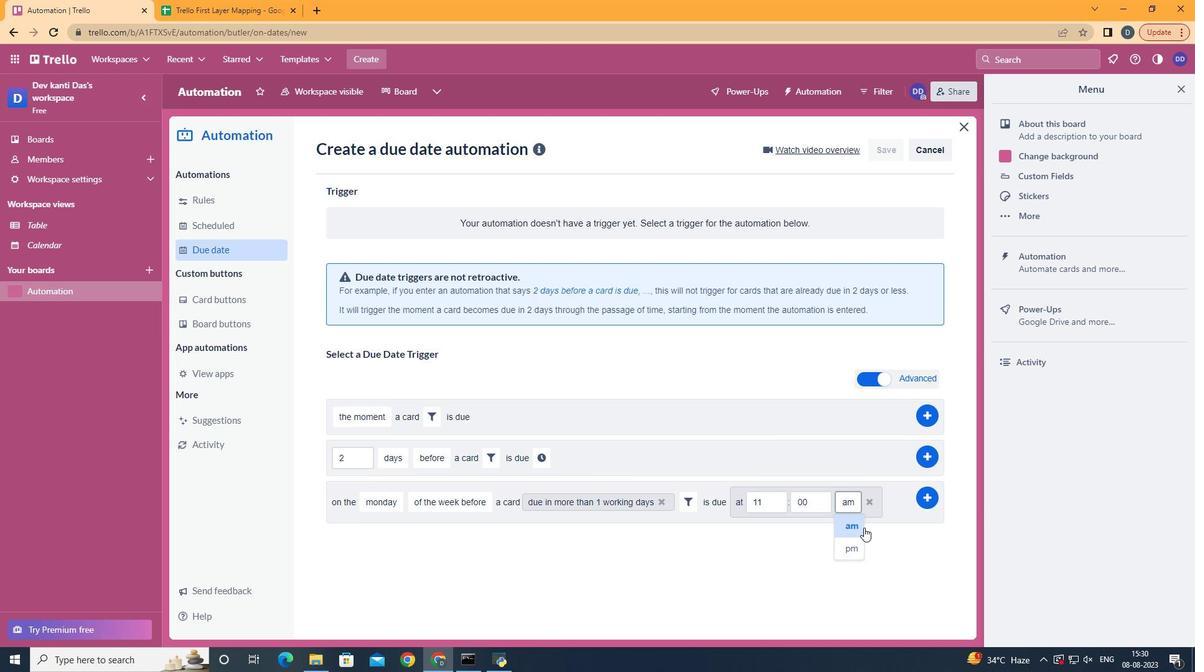 
Action: Mouse moved to (921, 498)
Screenshot: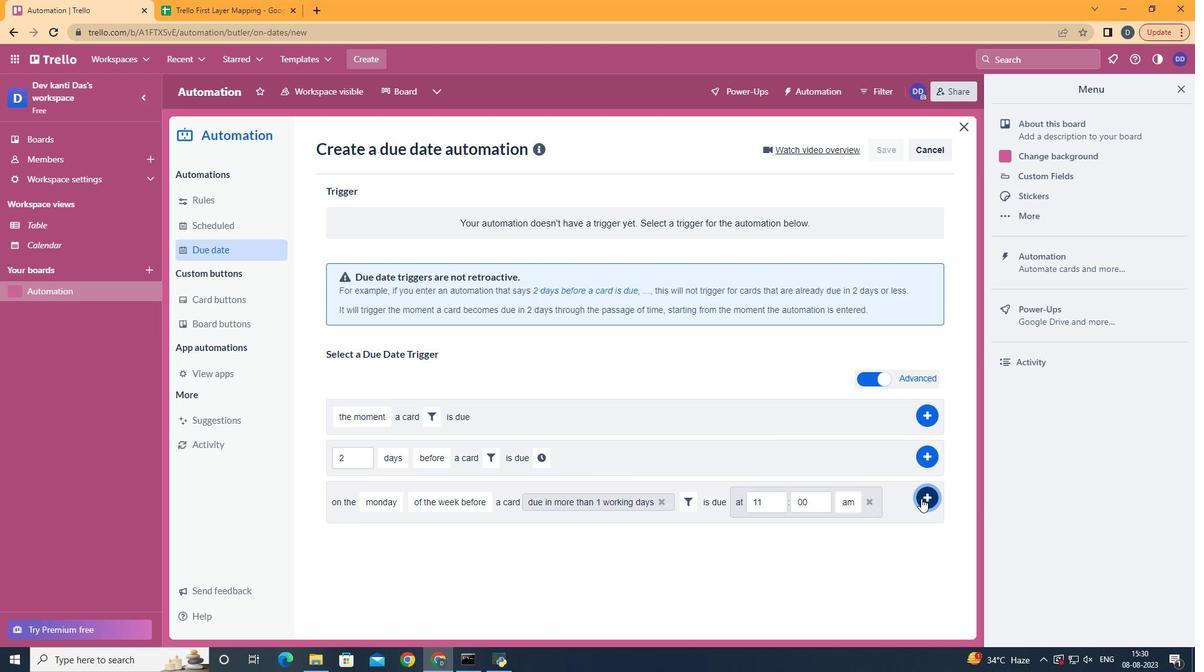 
Action: Mouse pressed left at (921, 498)
Screenshot: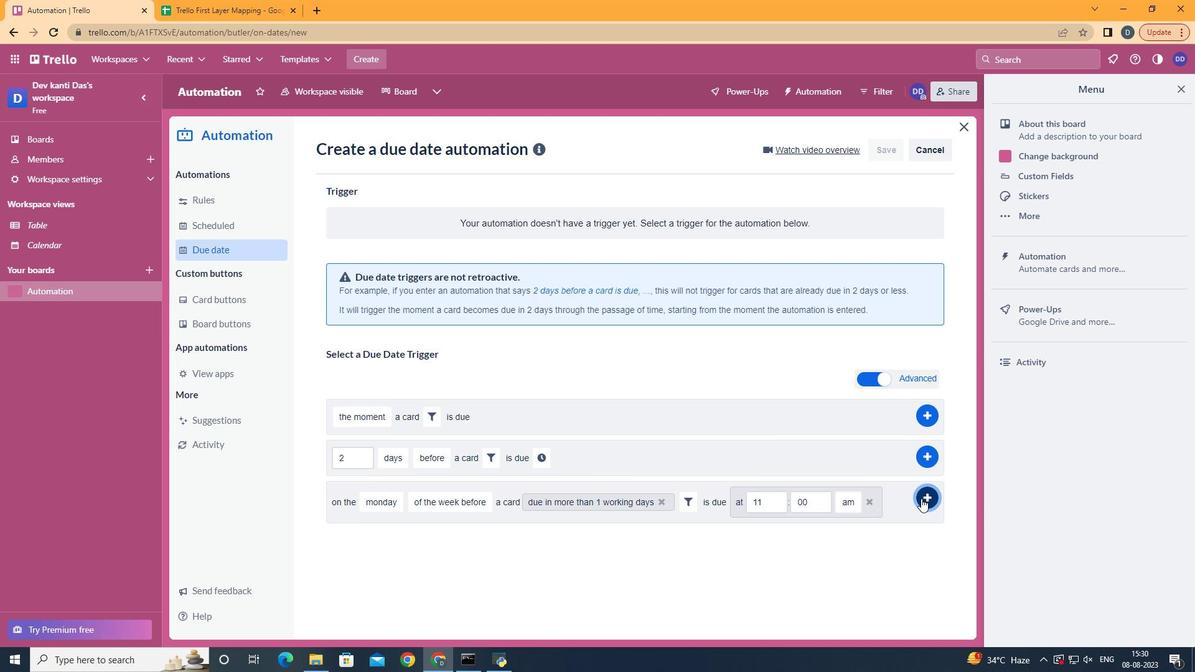 
Action: Mouse moved to (752, 283)
Screenshot: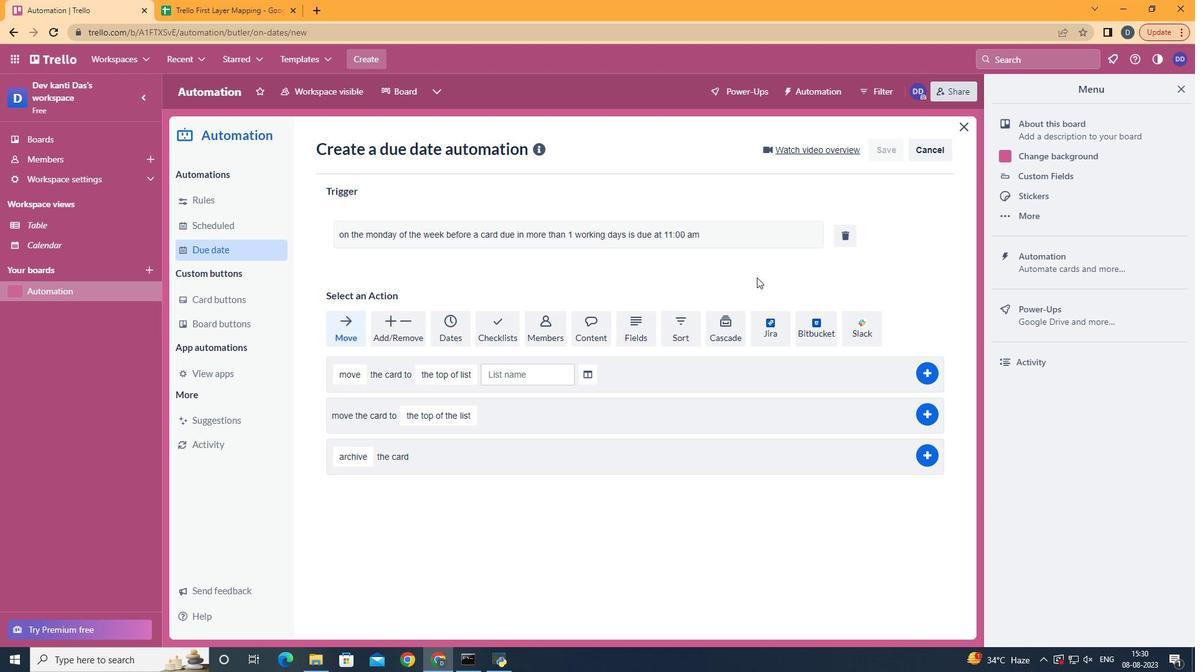 
